 Task: Set up "codeowners" for specific files or directories in a repository.
Action: Mouse moved to (1306, 79)
Screenshot: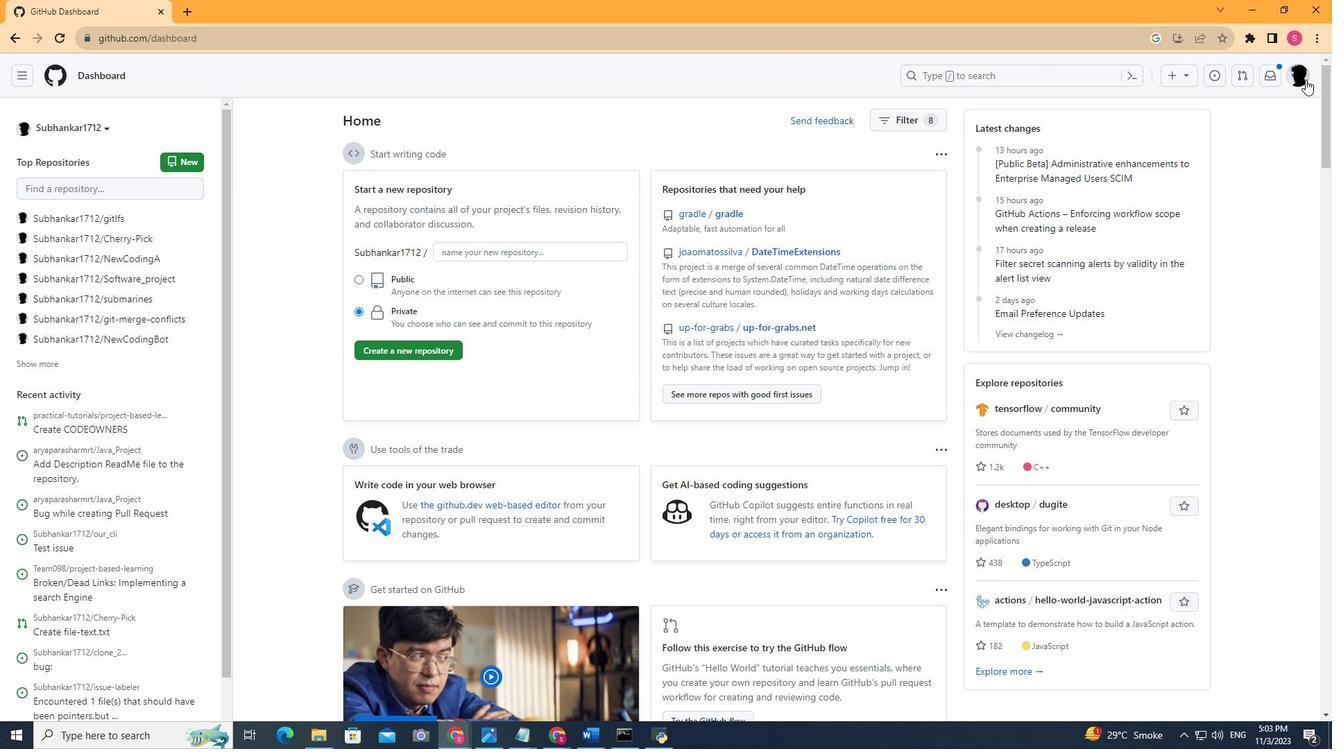 
Action: Mouse pressed left at (1306, 79)
Screenshot: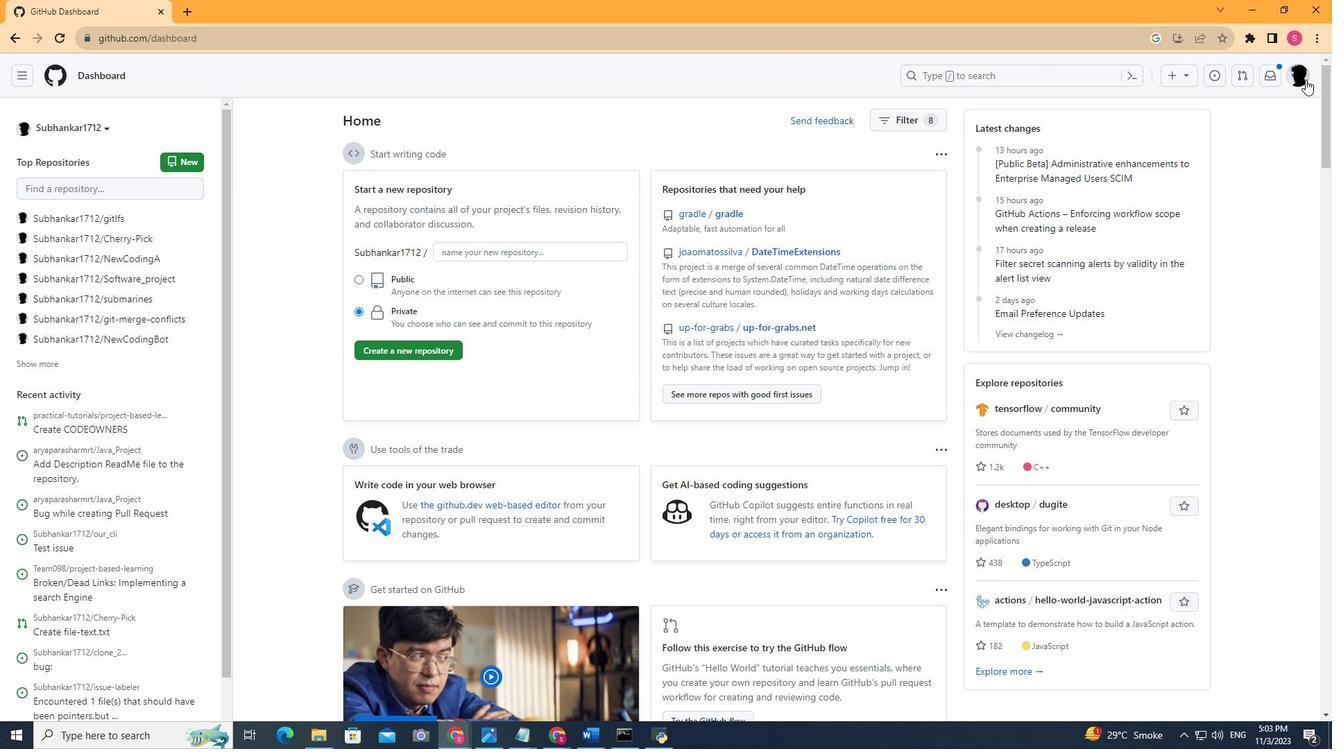 
Action: Mouse moved to (1190, 184)
Screenshot: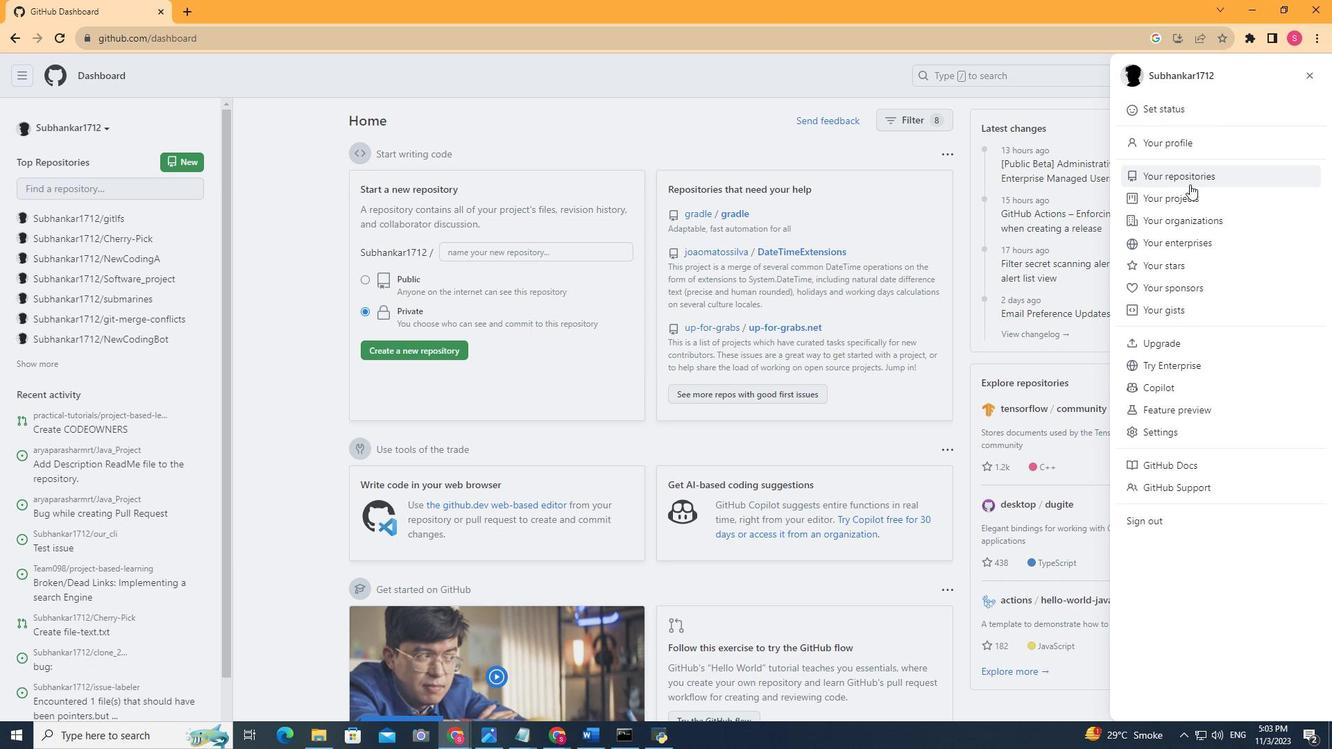 
Action: Mouse pressed left at (1190, 184)
Screenshot: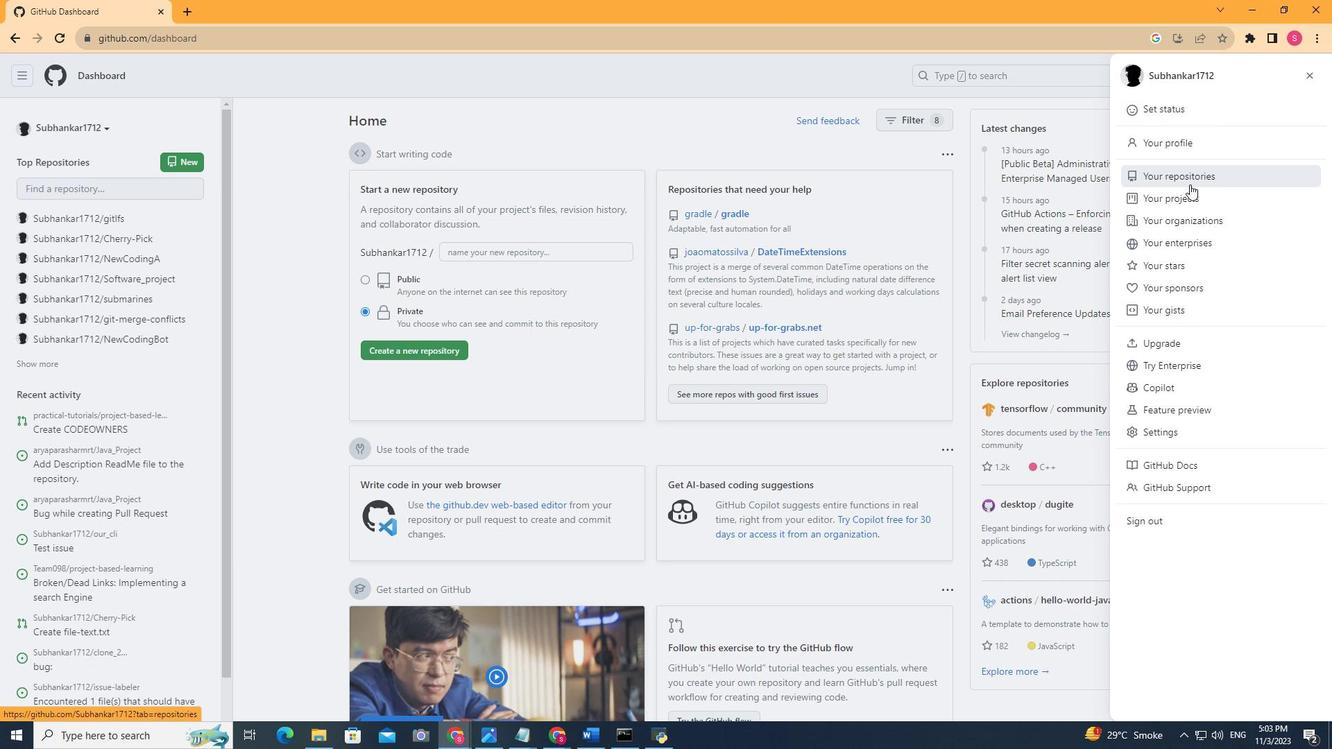 
Action: Mouse moved to (490, 206)
Screenshot: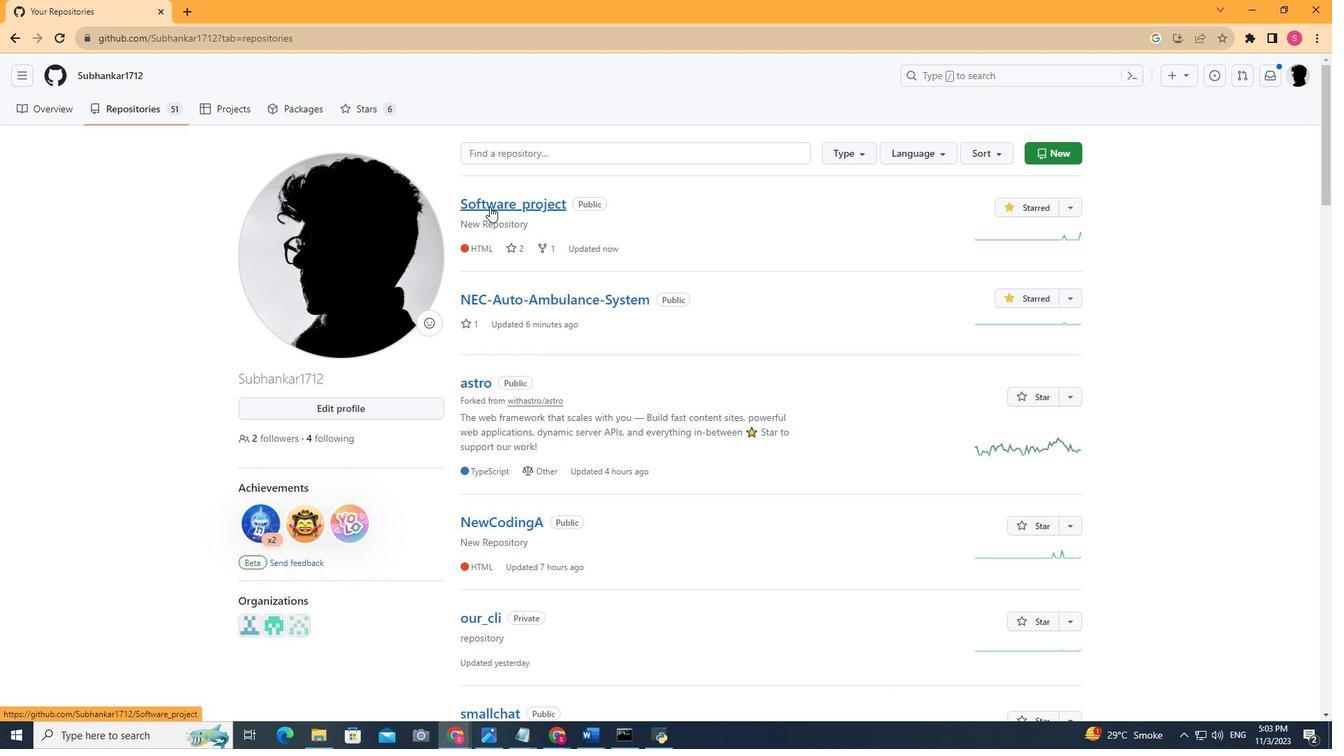 
Action: Mouse pressed left at (490, 206)
Screenshot: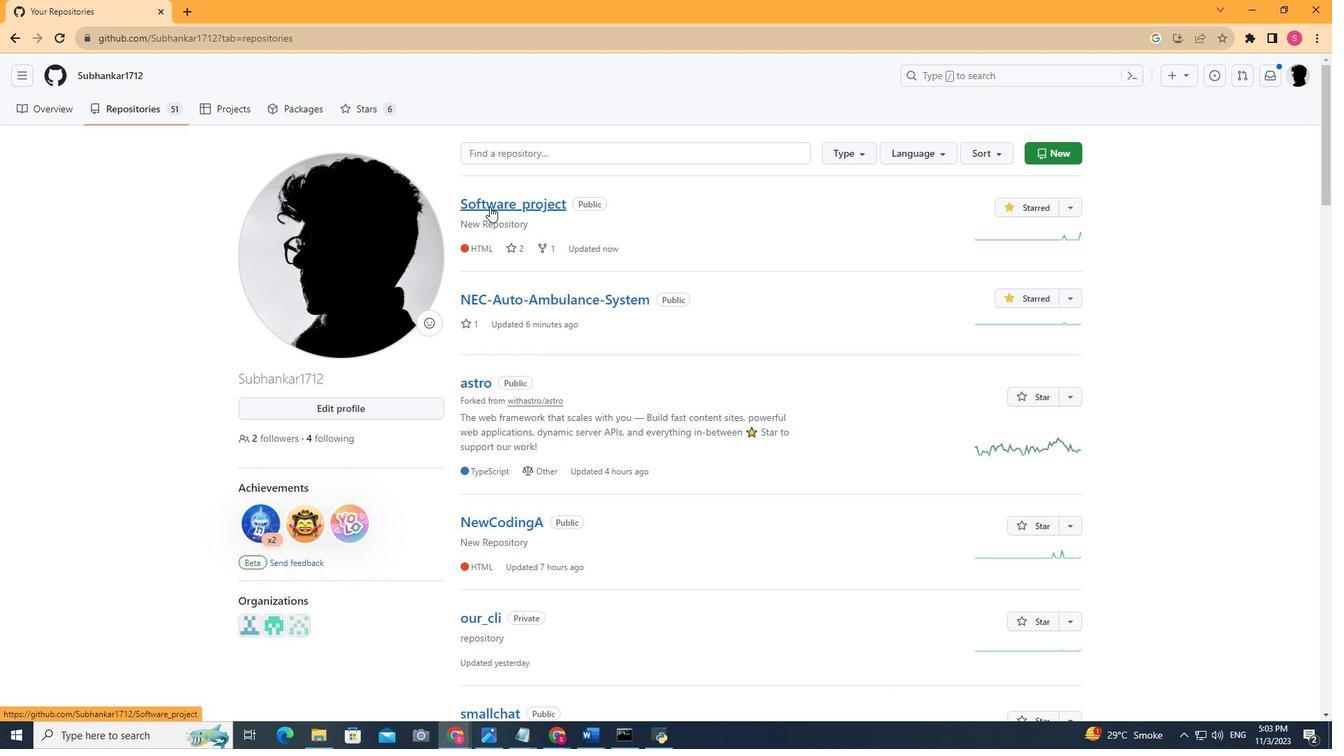 
Action: Mouse moved to (736, 193)
Screenshot: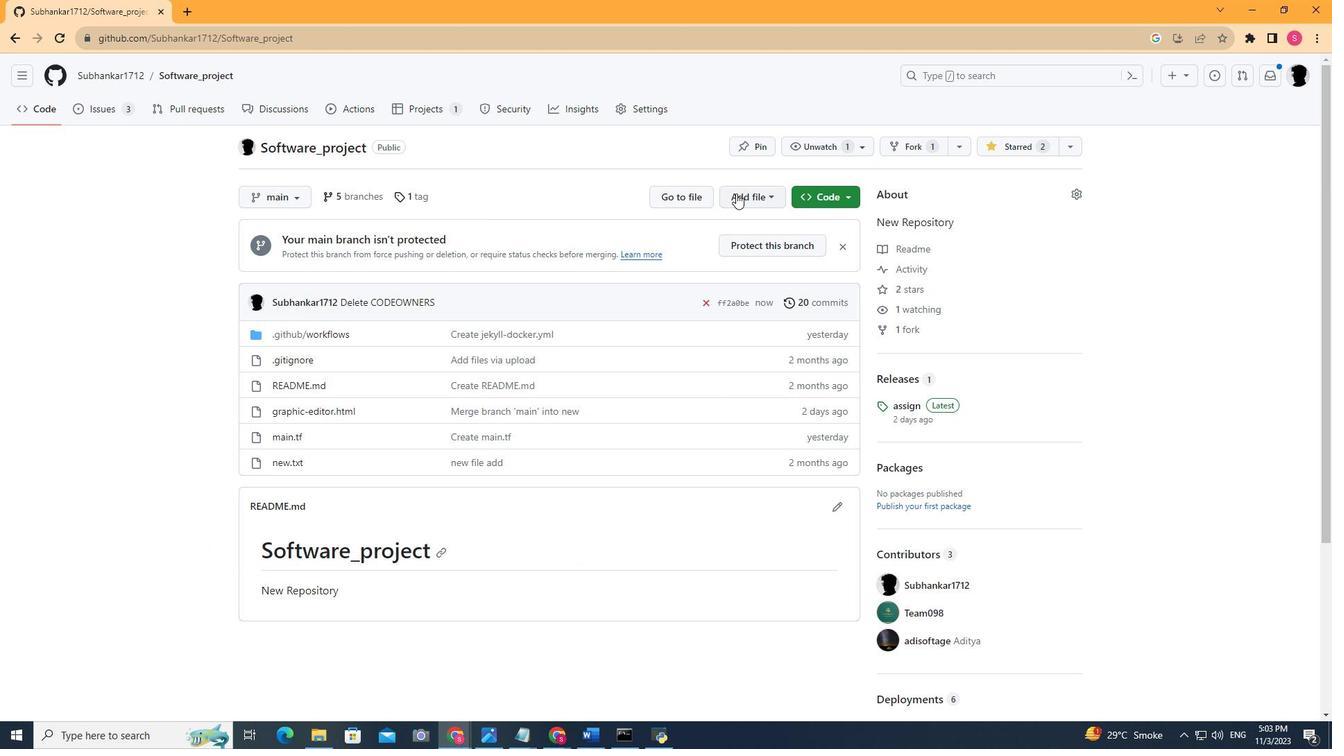 
Action: Mouse pressed left at (736, 193)
Screenshot: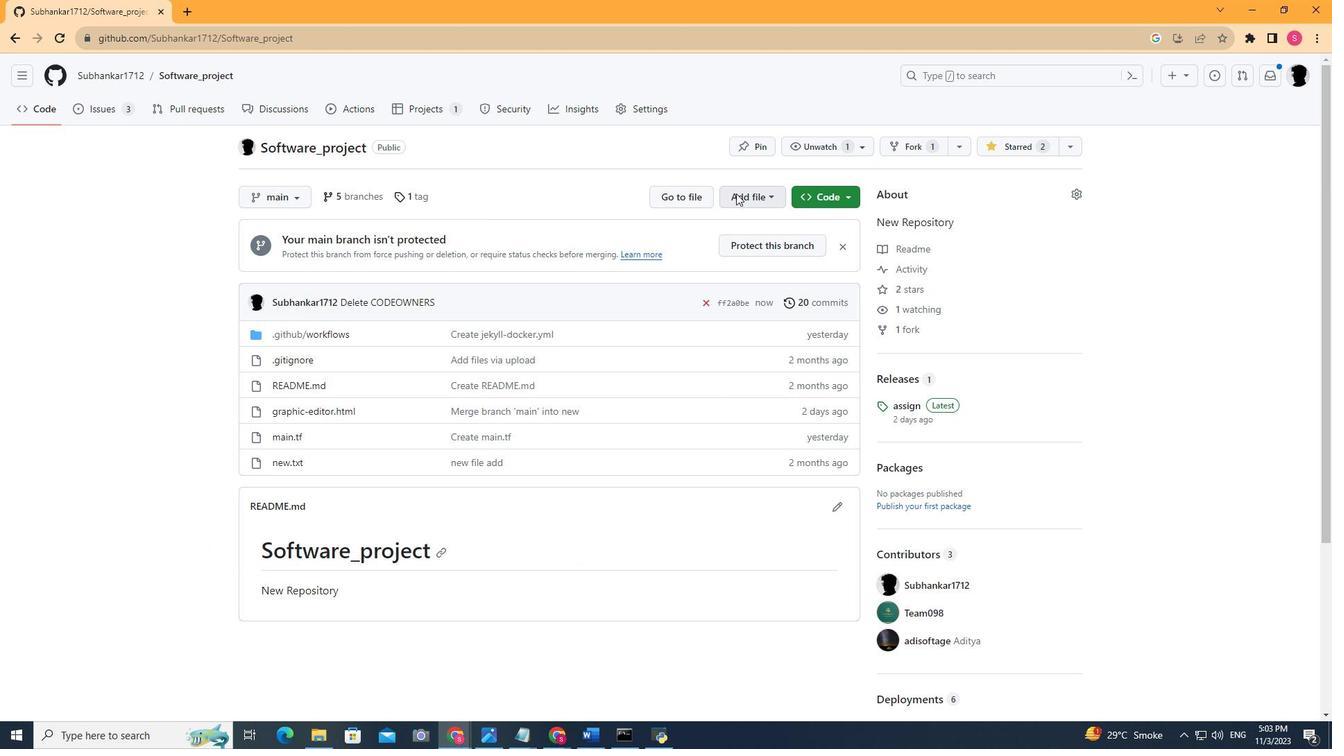 
Action: Mouse moved to (732, 217)
Screenshot: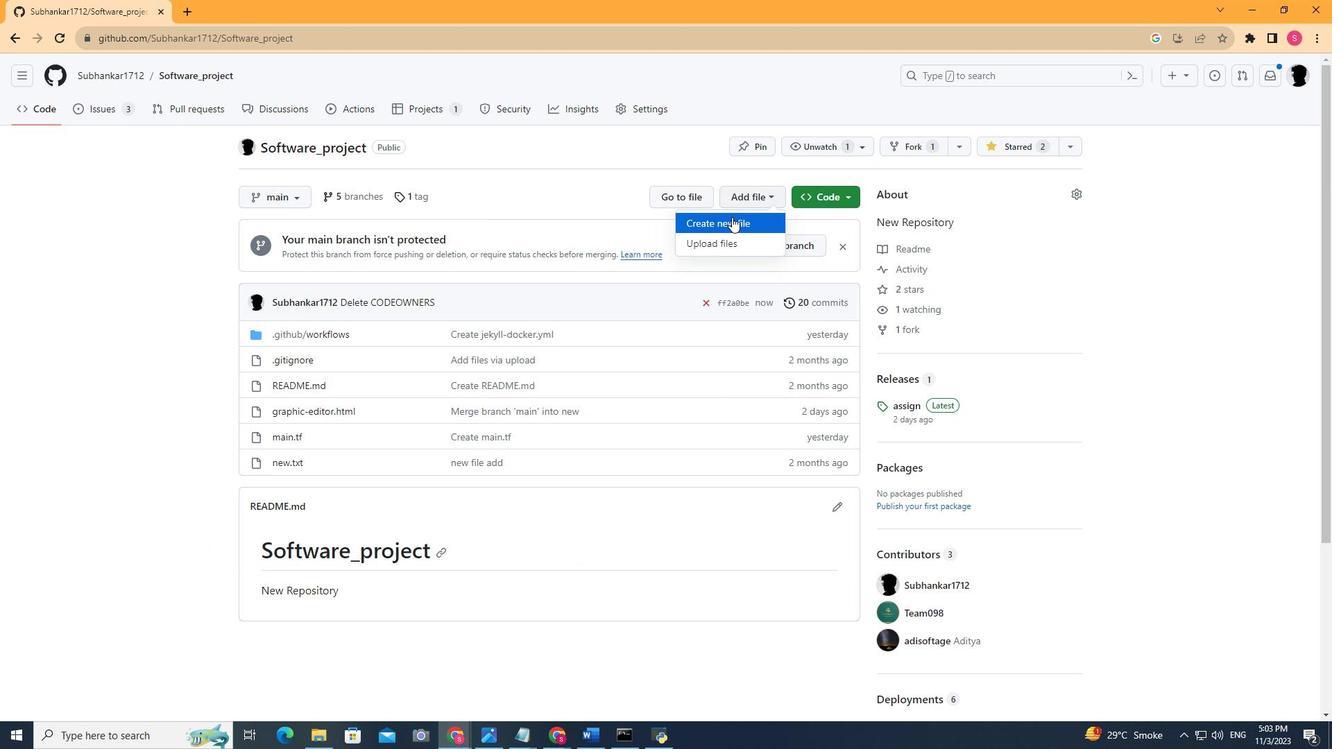 
Action: Mouse pressed left at (732, 217)
Screenshot: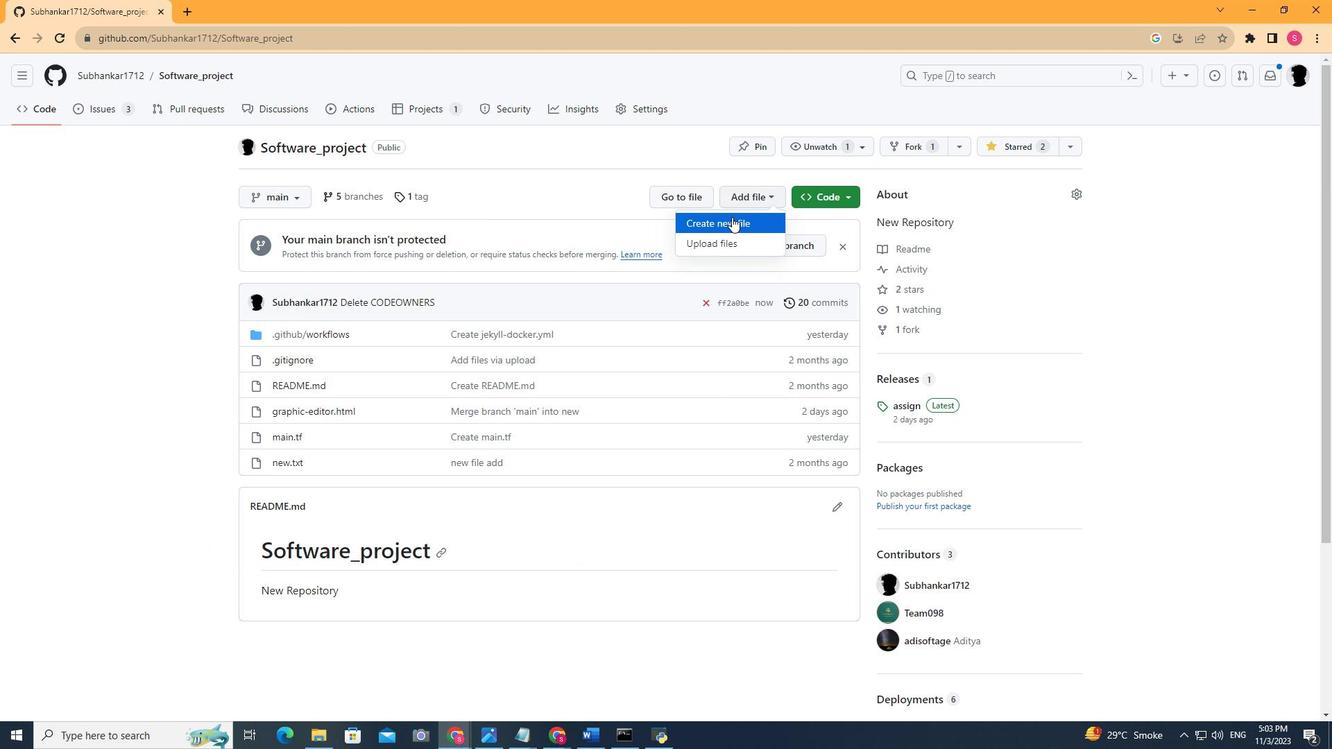 
Action: Mouse moved to (181, 149)
Screenshot: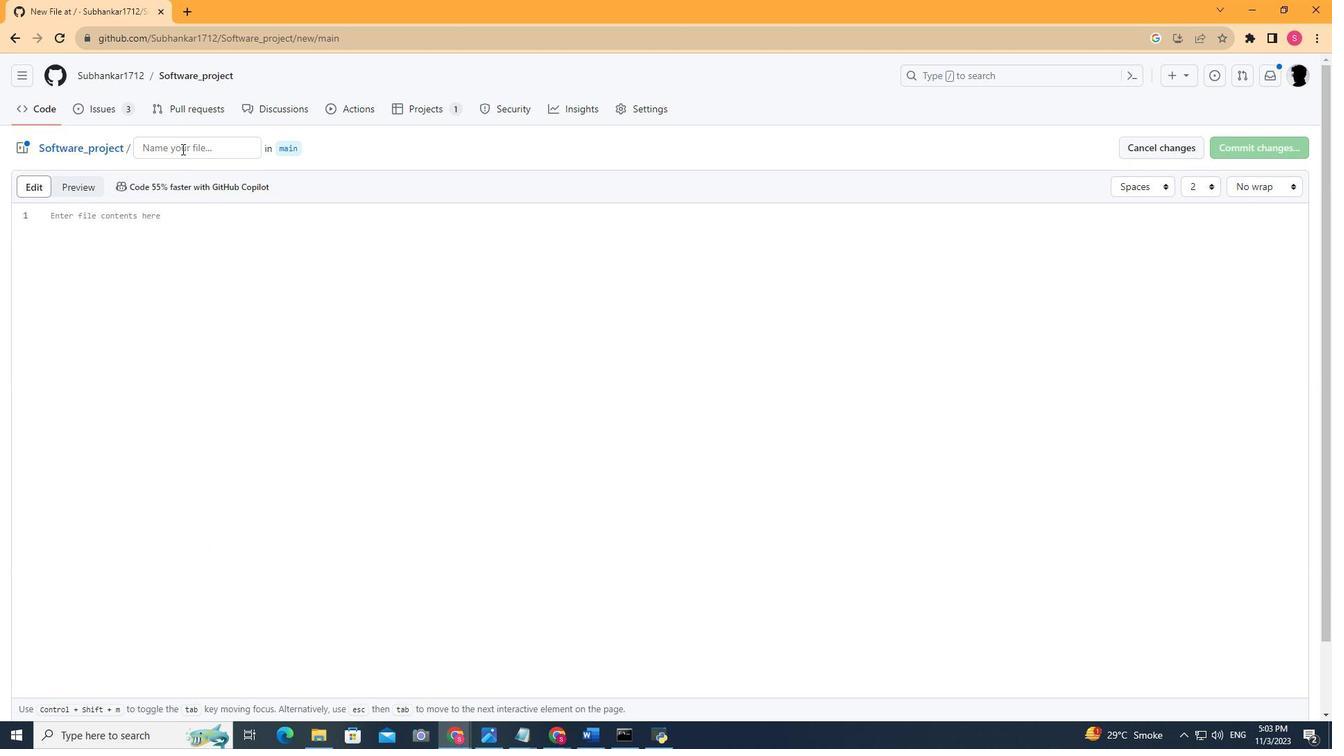 
Action: Mouse pressed left at (181, 149)
Screenshot: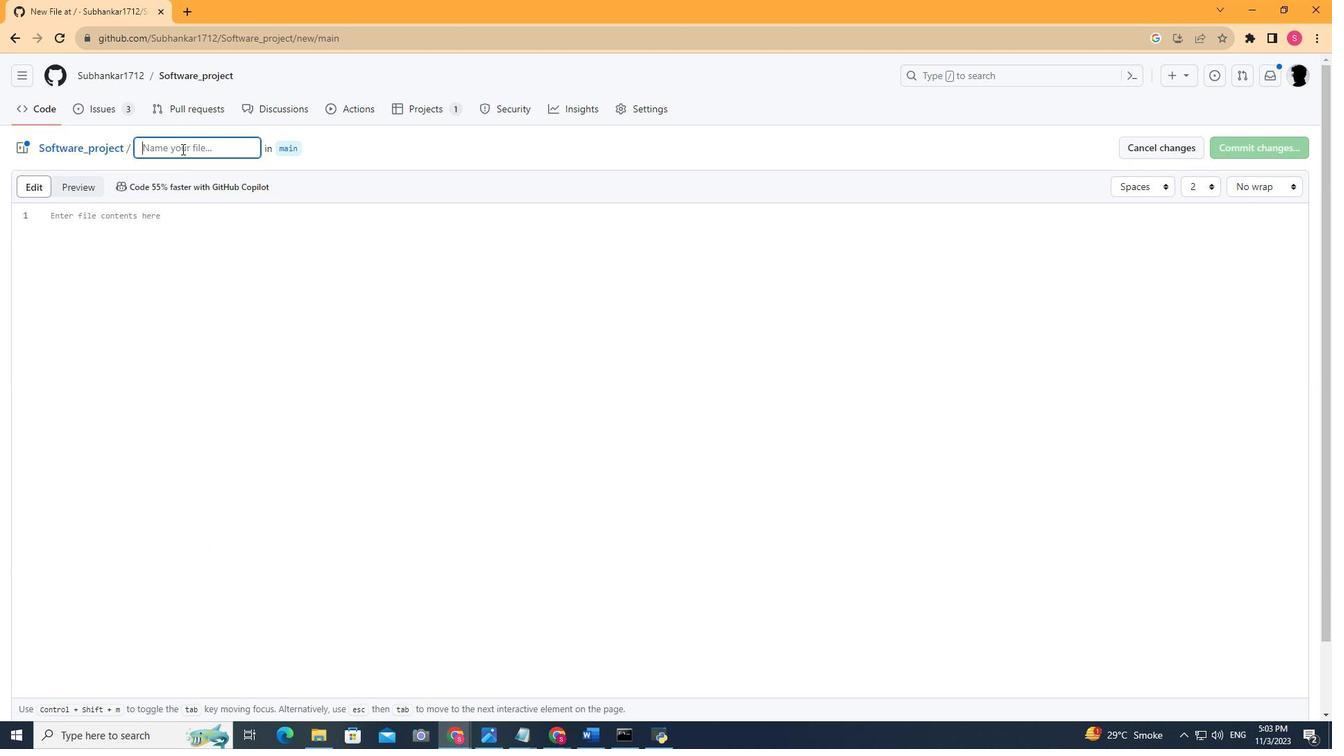 
Action: Key pressed <Key.shift>CODEOWNERS
Screenshot: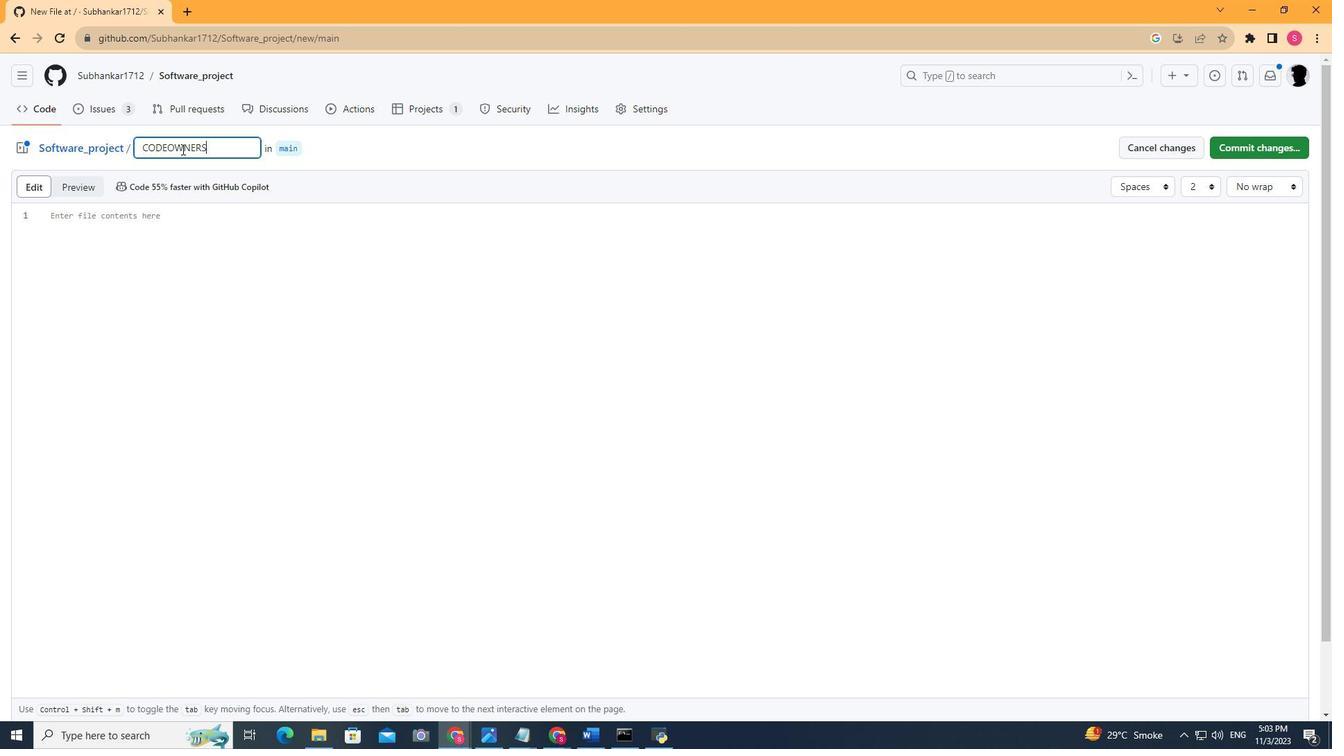 
Action: Mouse moved to (168, 224)
Screenshot: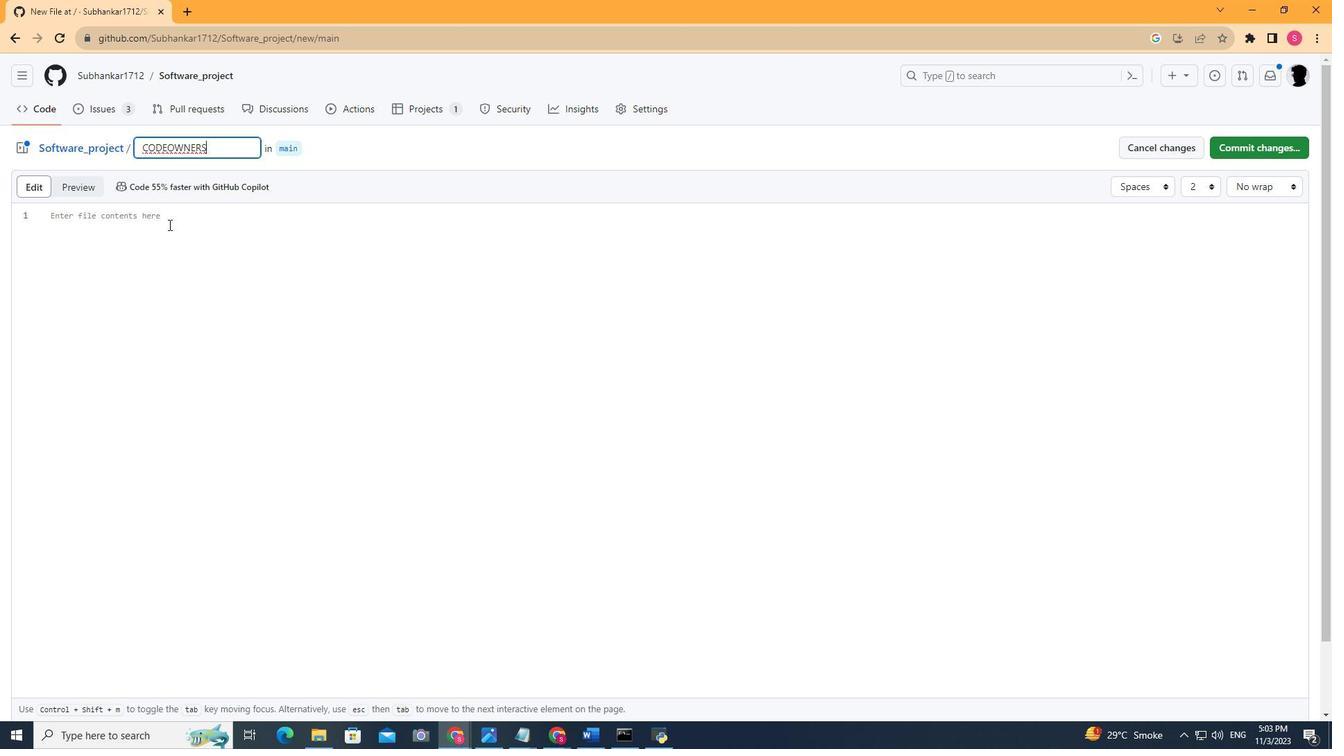 
Action: Mouse pressed left at (168, 224)
Screenshot: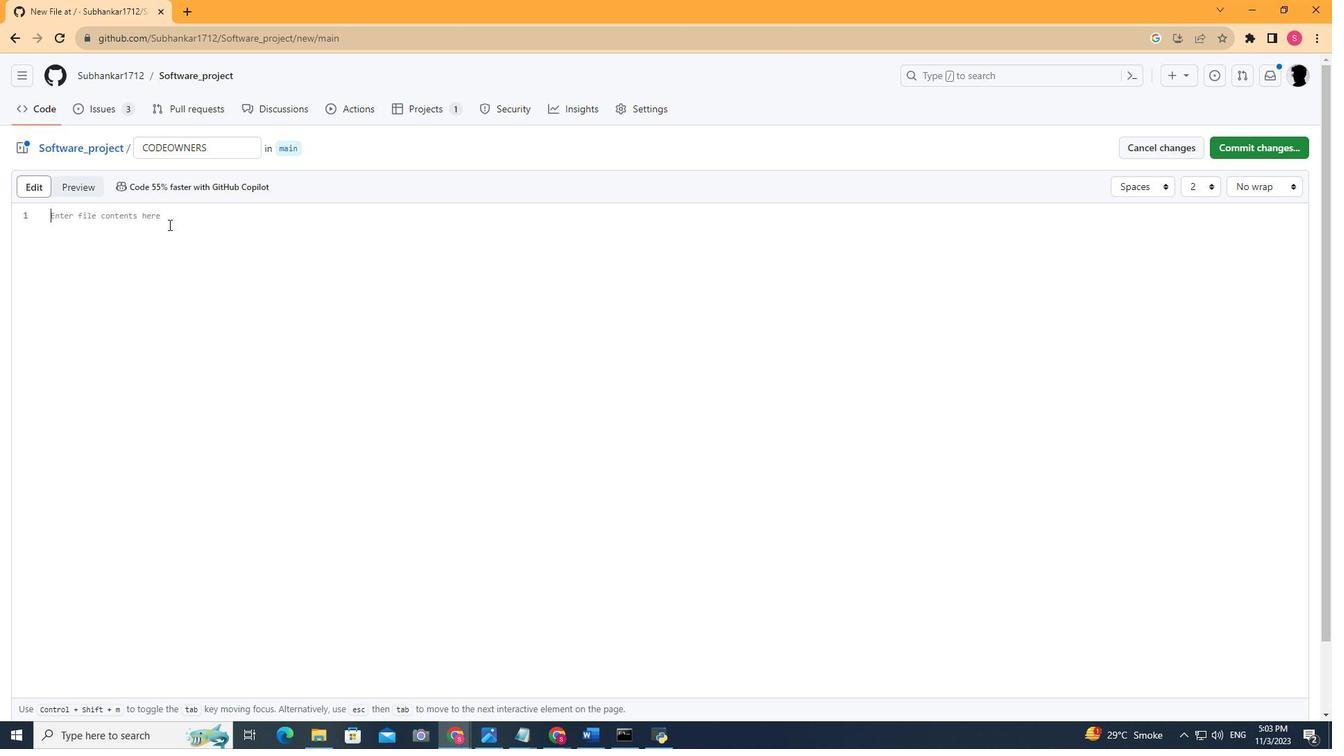 
Action: Key pressed /graphic-editor.html<Key.space><Key.shift>@<Key.shift>Team098
Screenshot: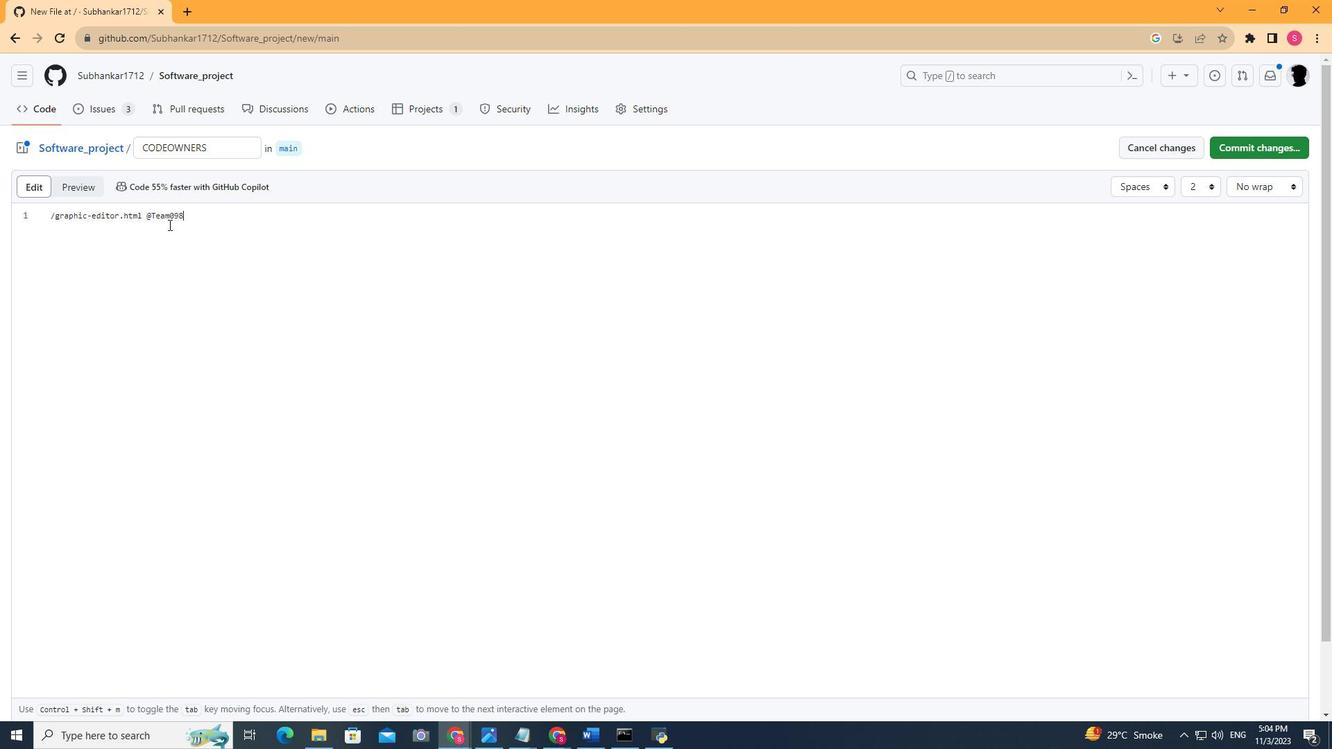 
Action: Mouse moved to (1268, 148)
Screenshot: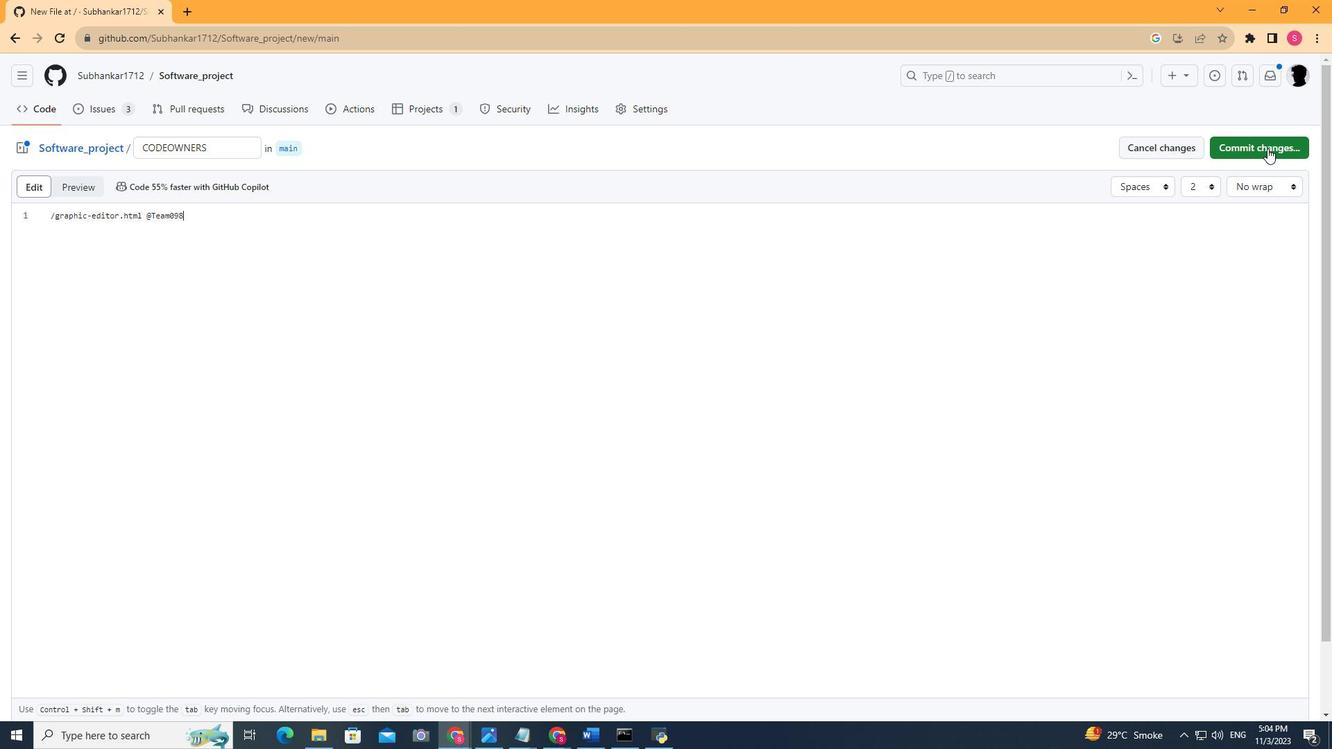 
Action: Mouse pressed left at (1268, 148)
Screenshot: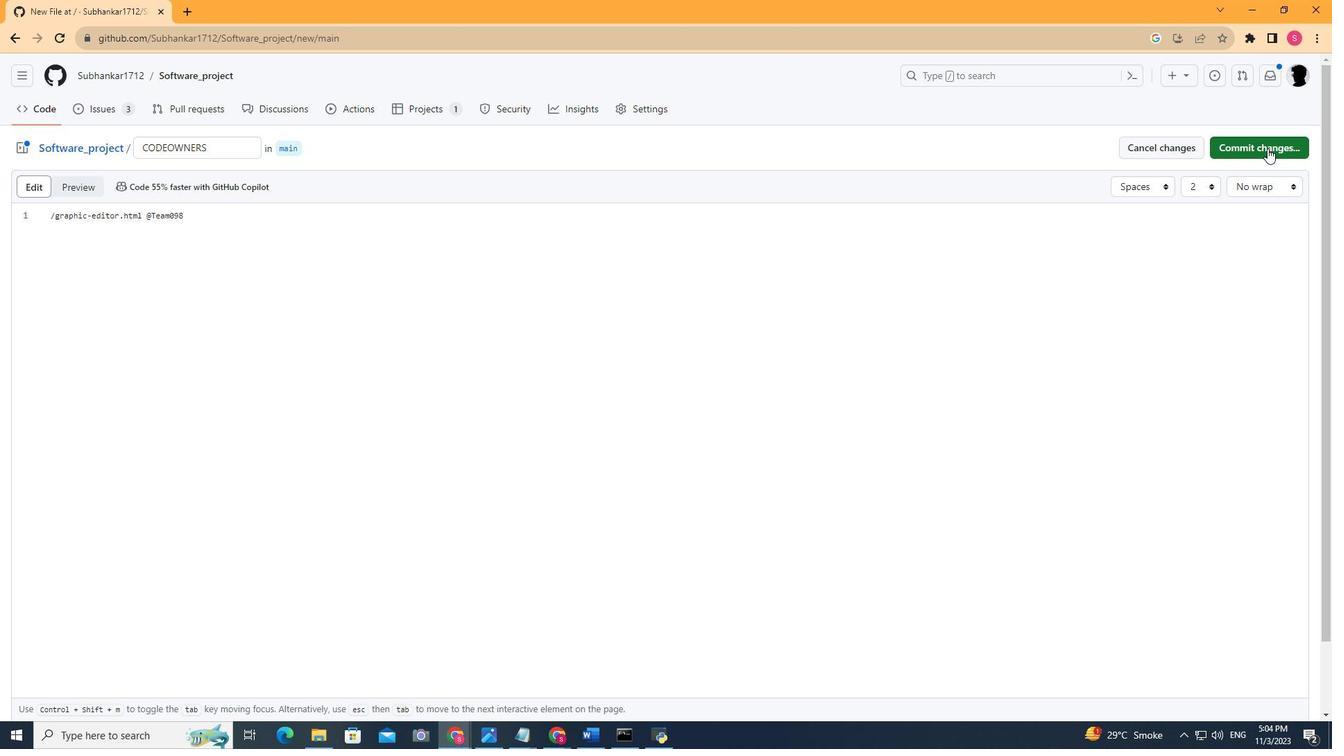 
Action: Mouse moved to (750, 534)
Screenshot: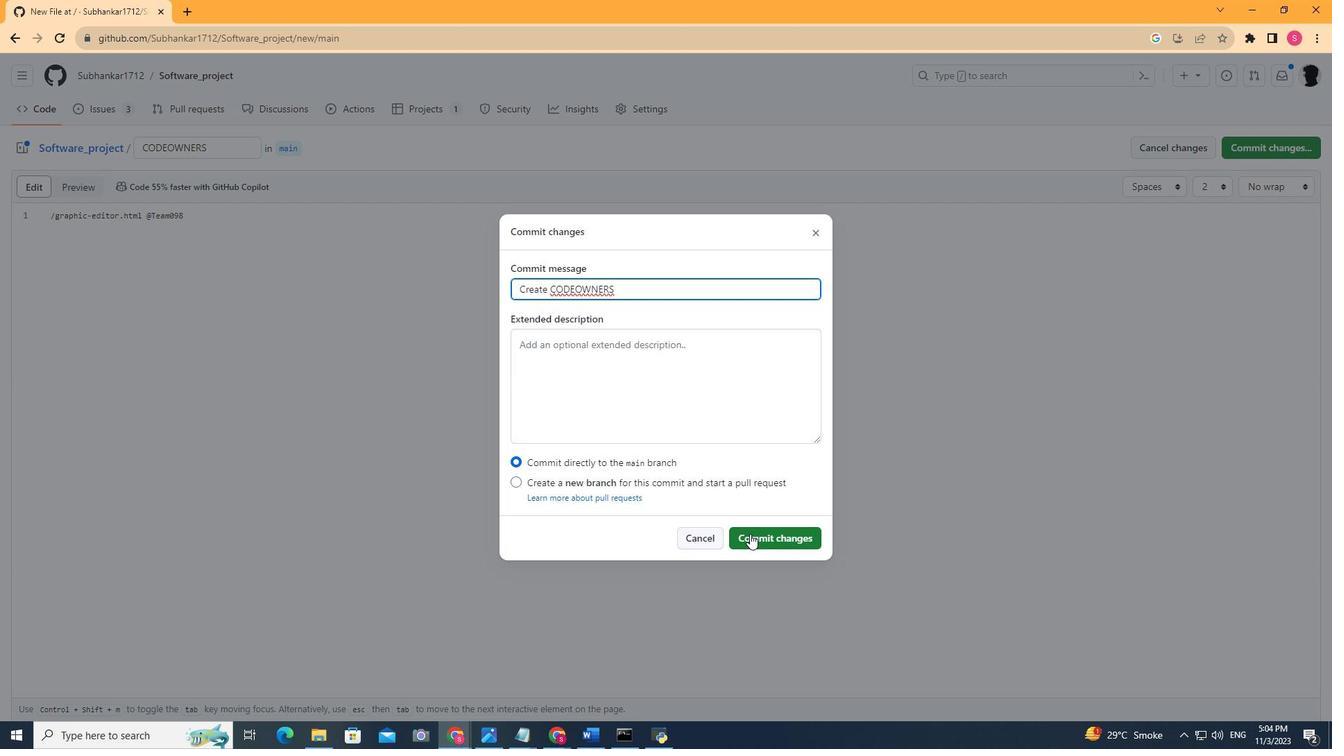 
Action: Mouse pressed left at (750, 534)
Screenshot: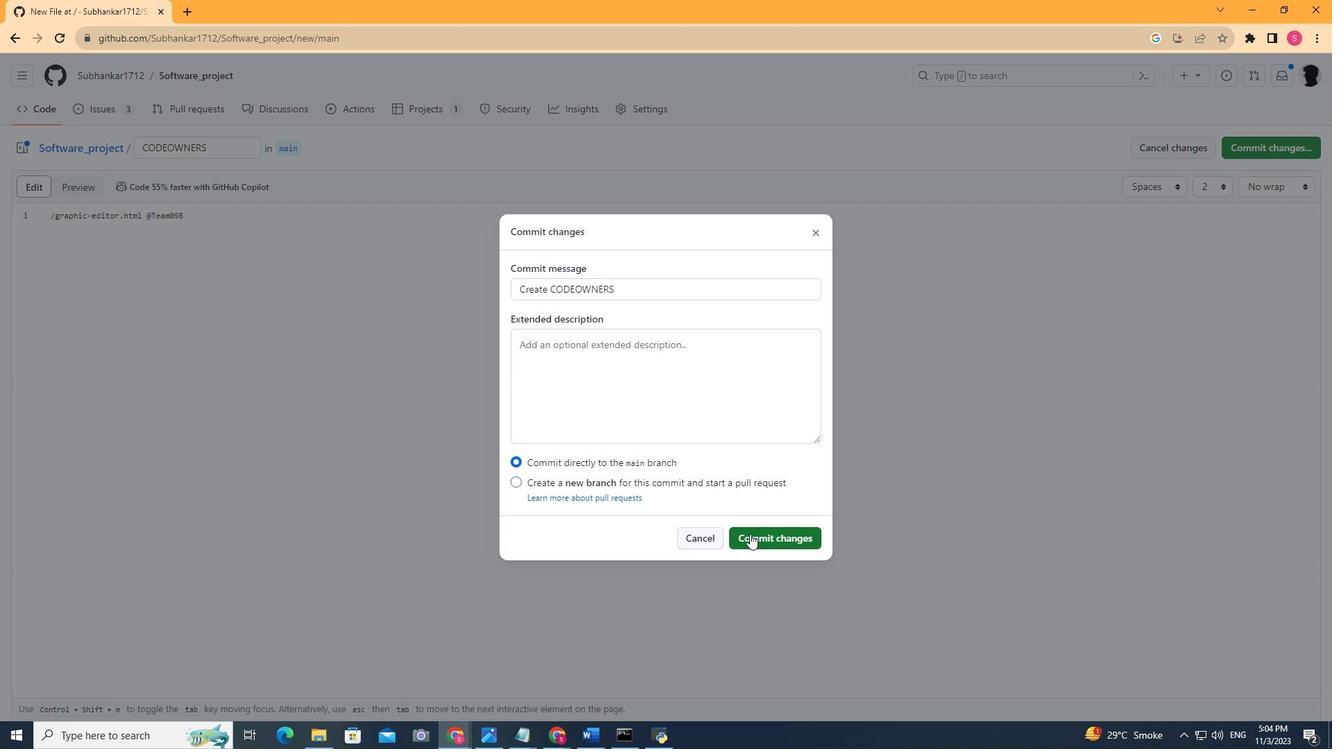 
Action: Mouse moved to (159, 278)
Screenshot: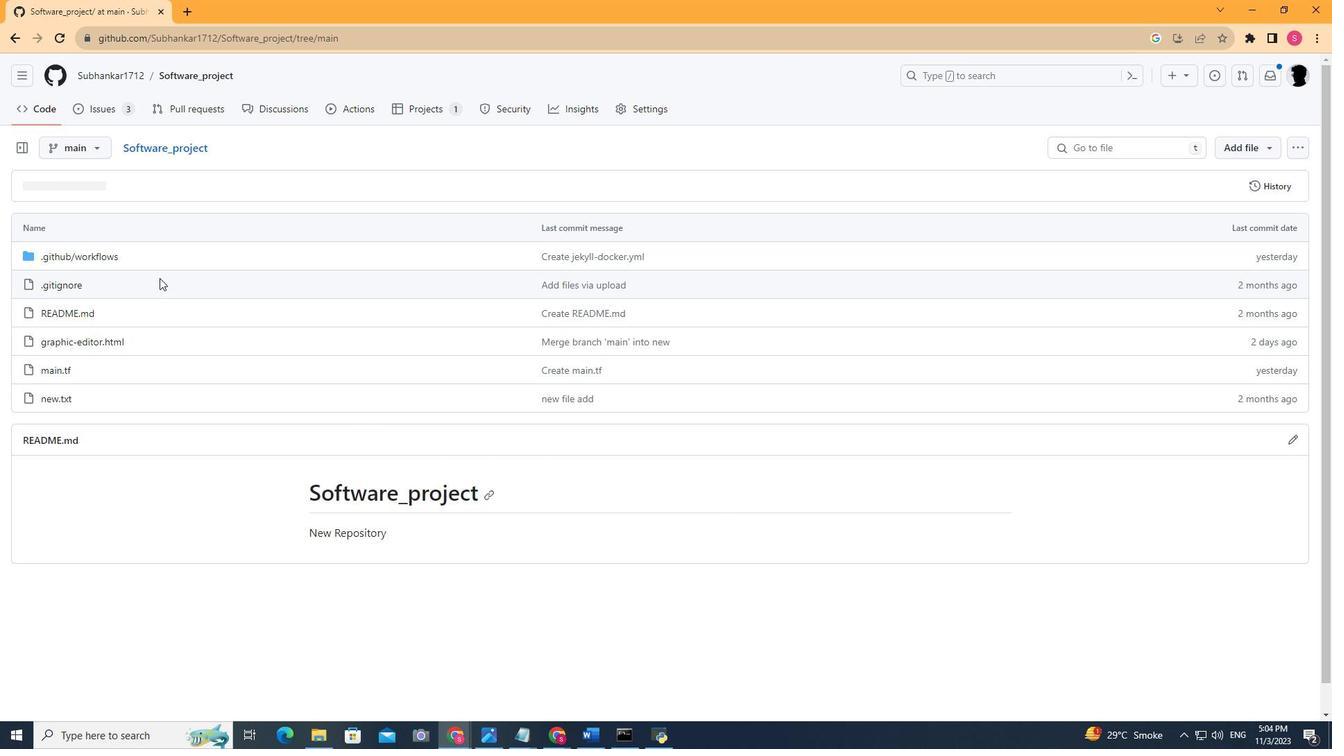 
Action: Mouse scrolled (159, 277) with delta (0, 0)
Screenshot: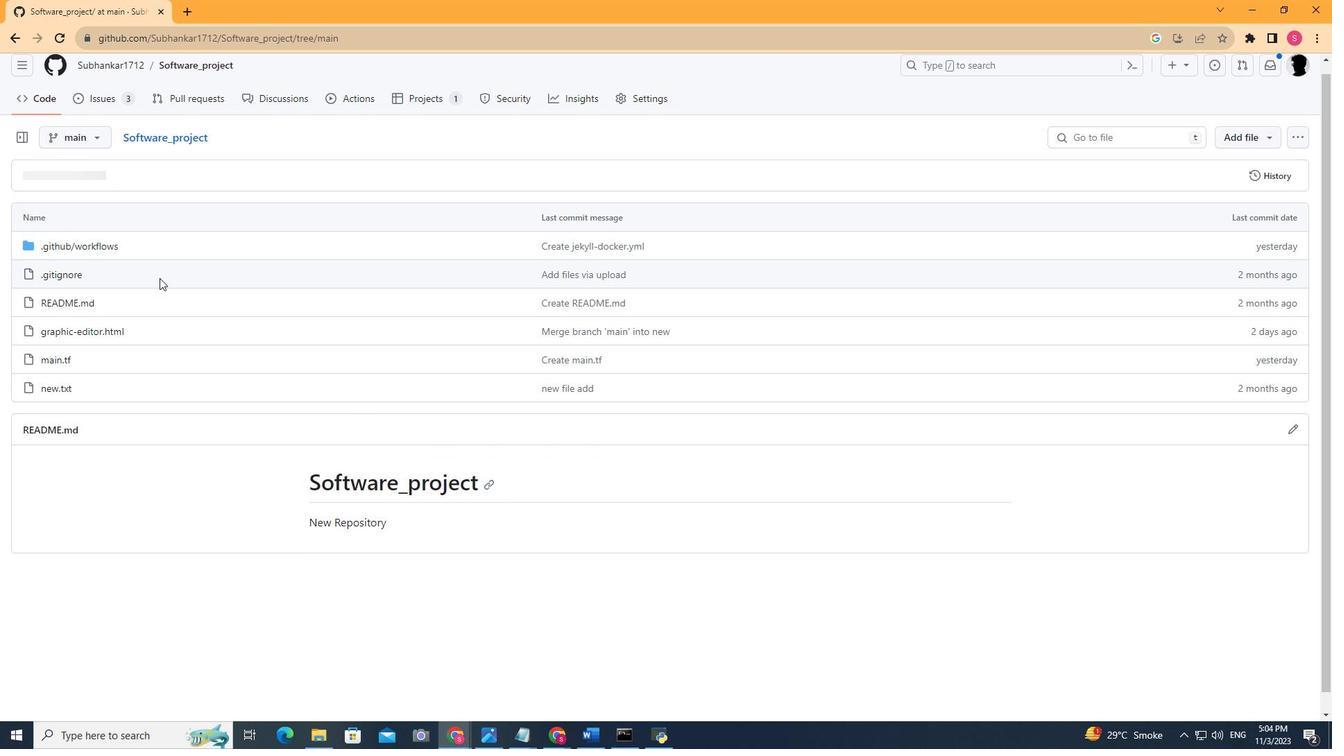 
Action: Mouse scrolled (159, 277) with delta (0, 0)
Screenshot: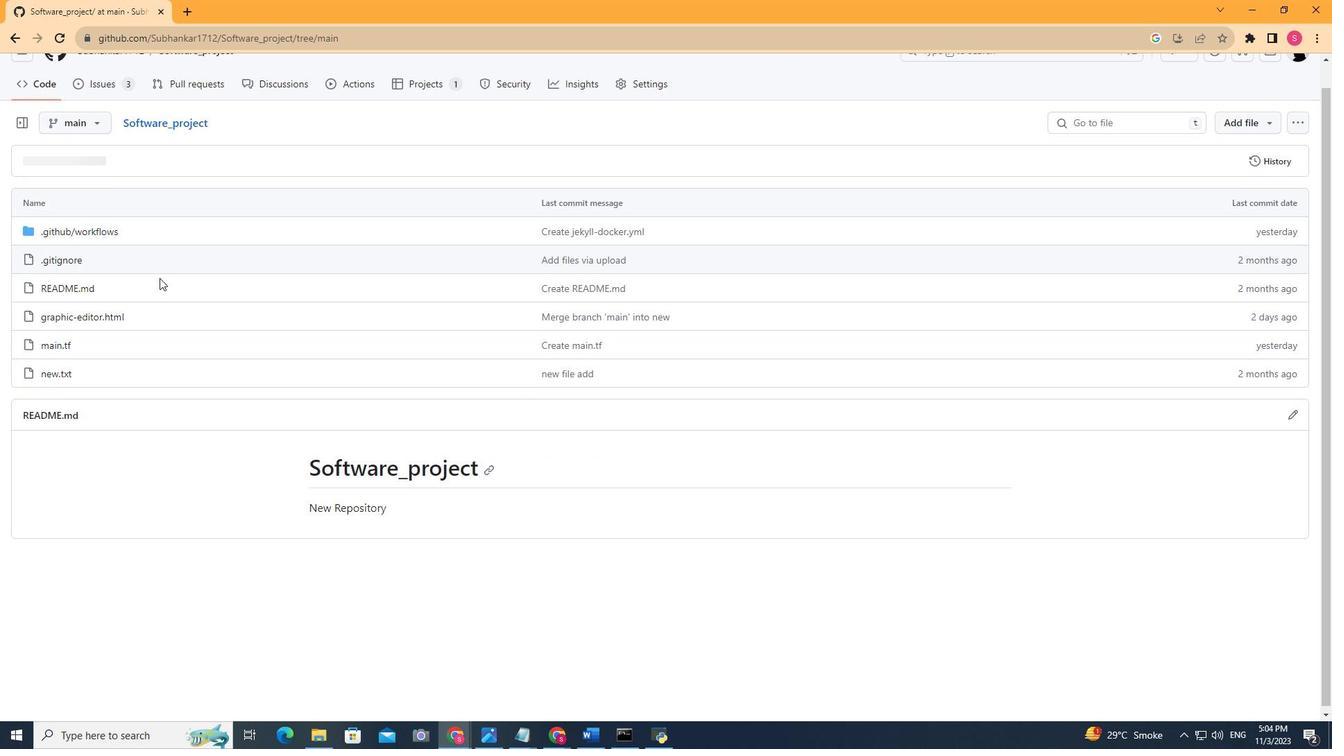 
Action: Mouse scrolled (159, 277) with delta (0, 0)
Screenshot: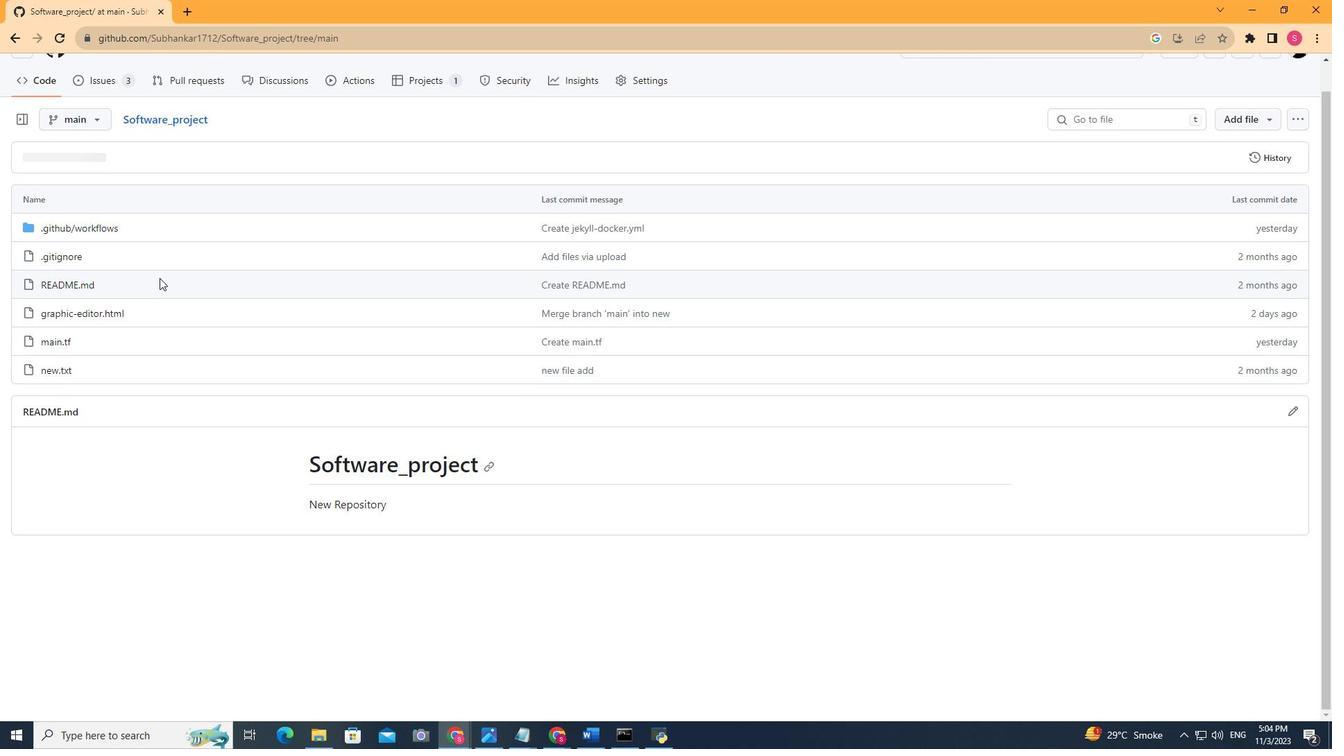 
Action: Mouse scrolled (159, 277) with delta (0, 0)
Screenshot: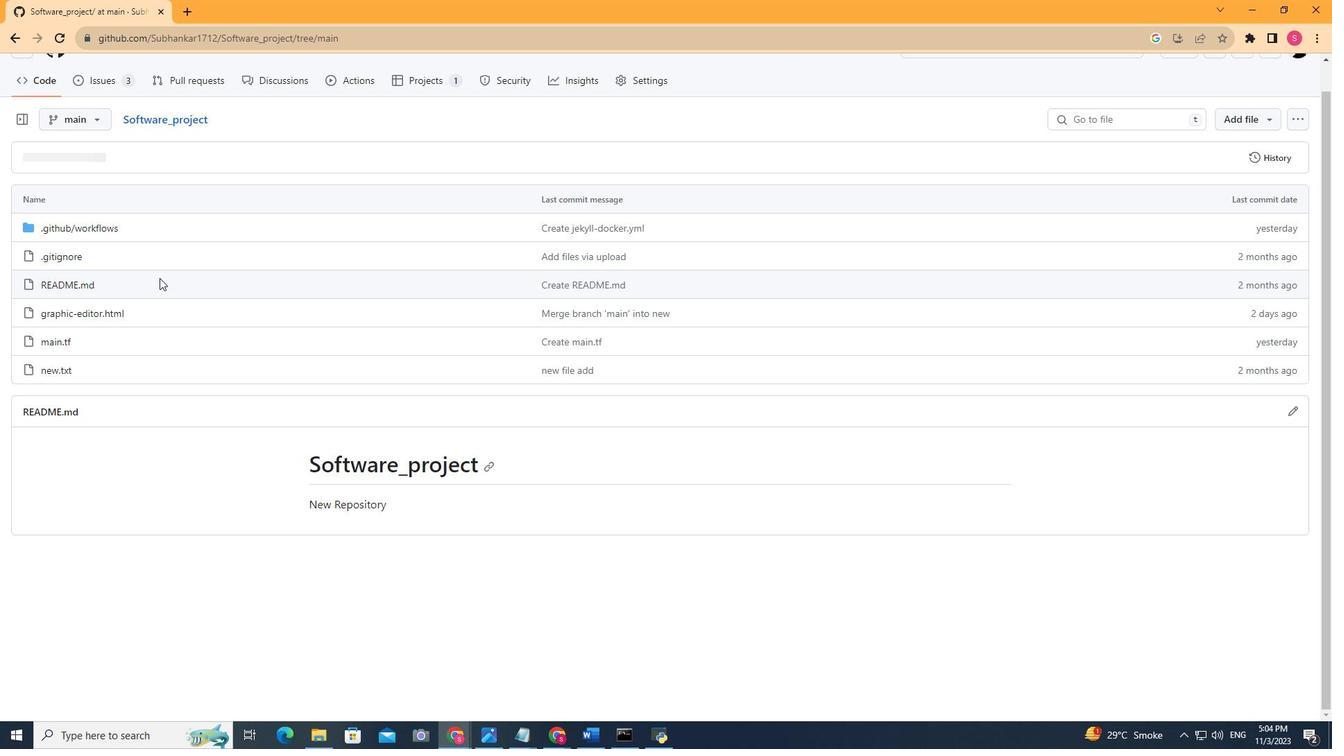 
Action: Mouse scrolled (159, 277) with delta (0, 0)
Screenshot: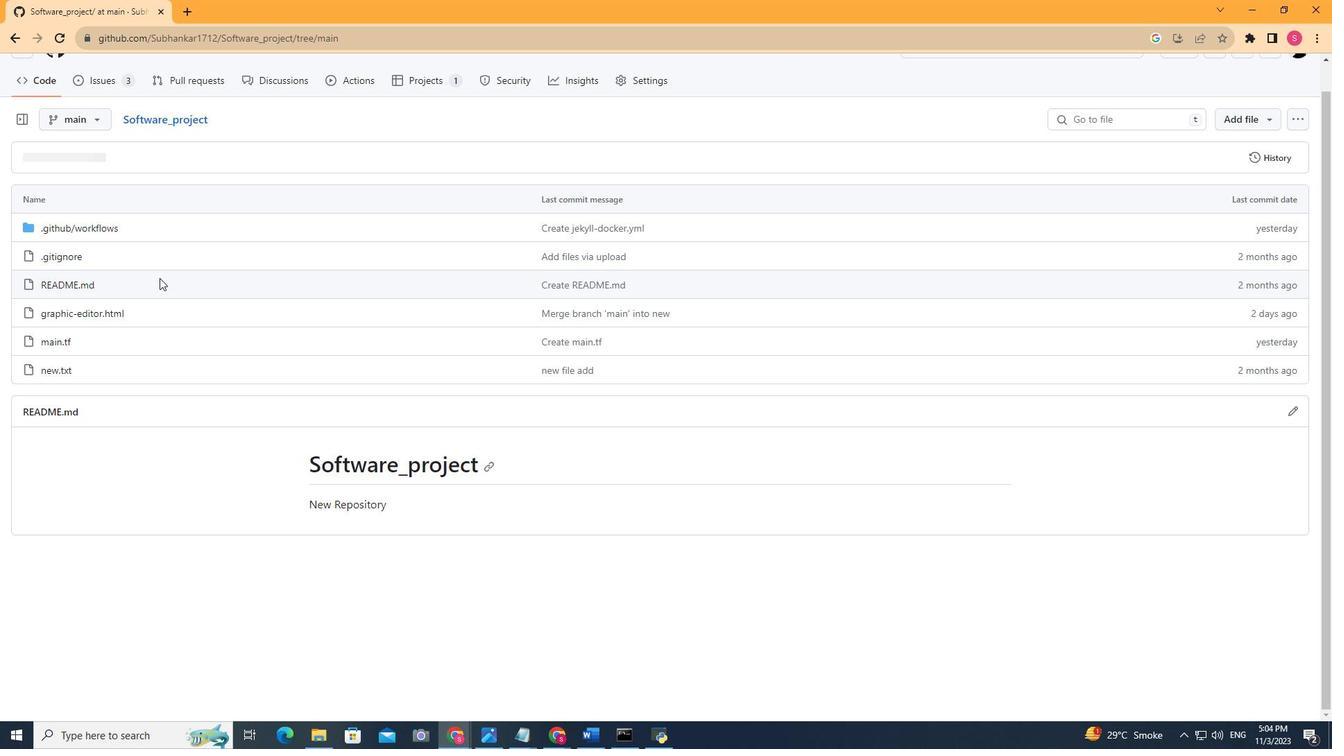 
Action: Mouse moved to (159, 278)
Screenshot: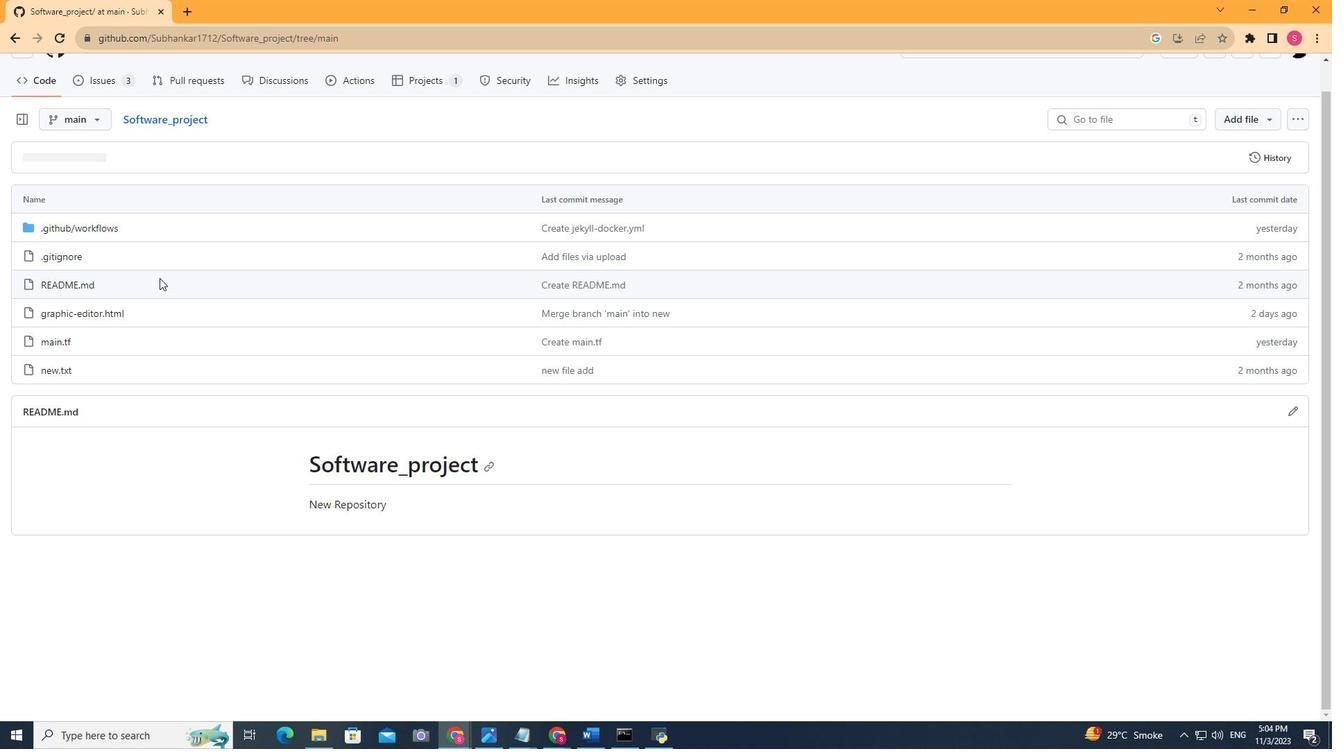 
Action: Mouse scrolled (159, 279) with delta (0, 0)
Screenshot: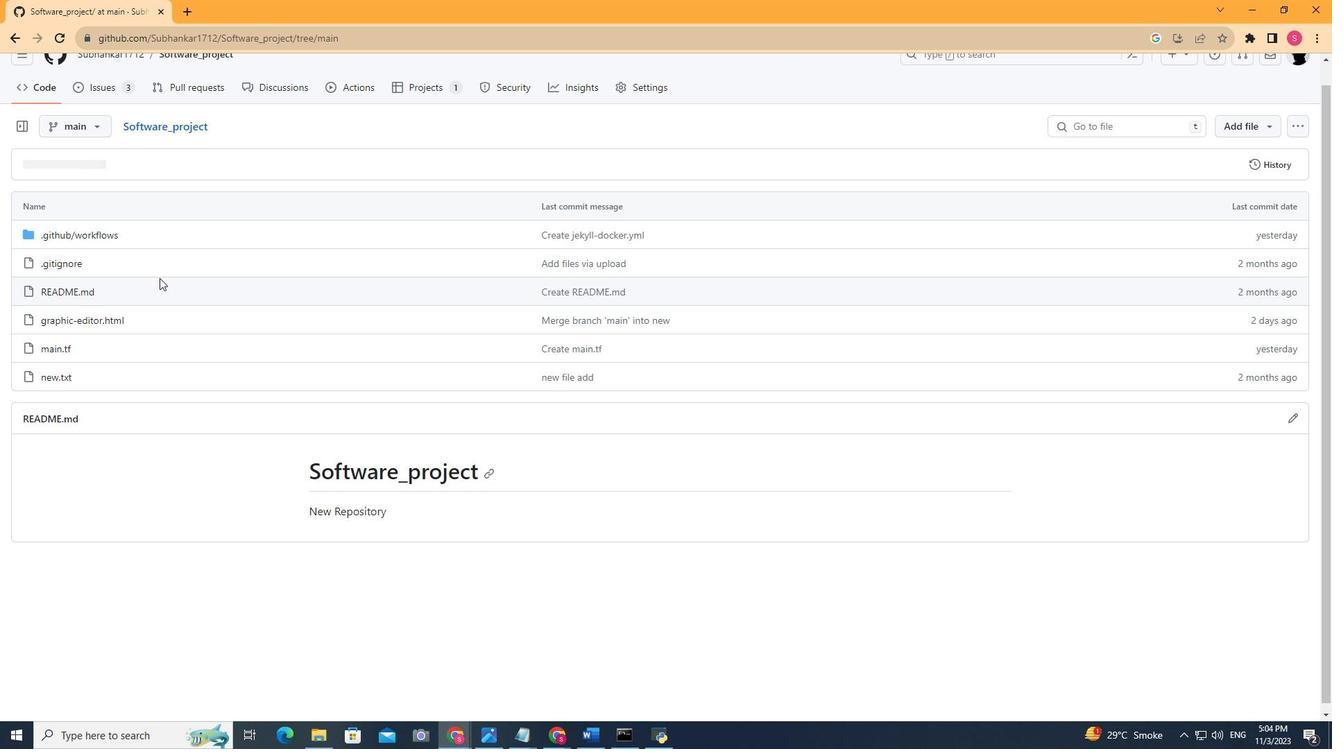 
Action: Mouse scrolled (159, 279) with delta (0, 0)
Screenshot: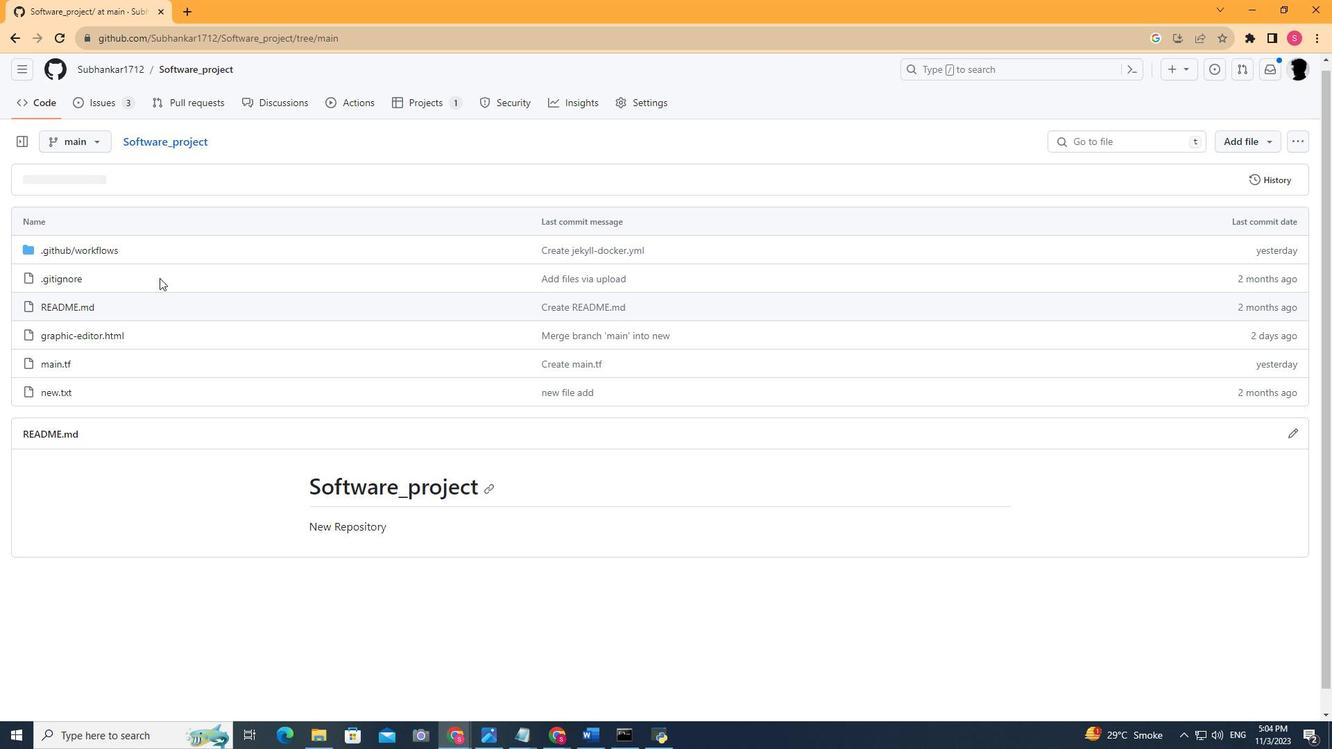 
Action: Mouse scrolled (159, 279) with delta (0, 0)
Screenshot: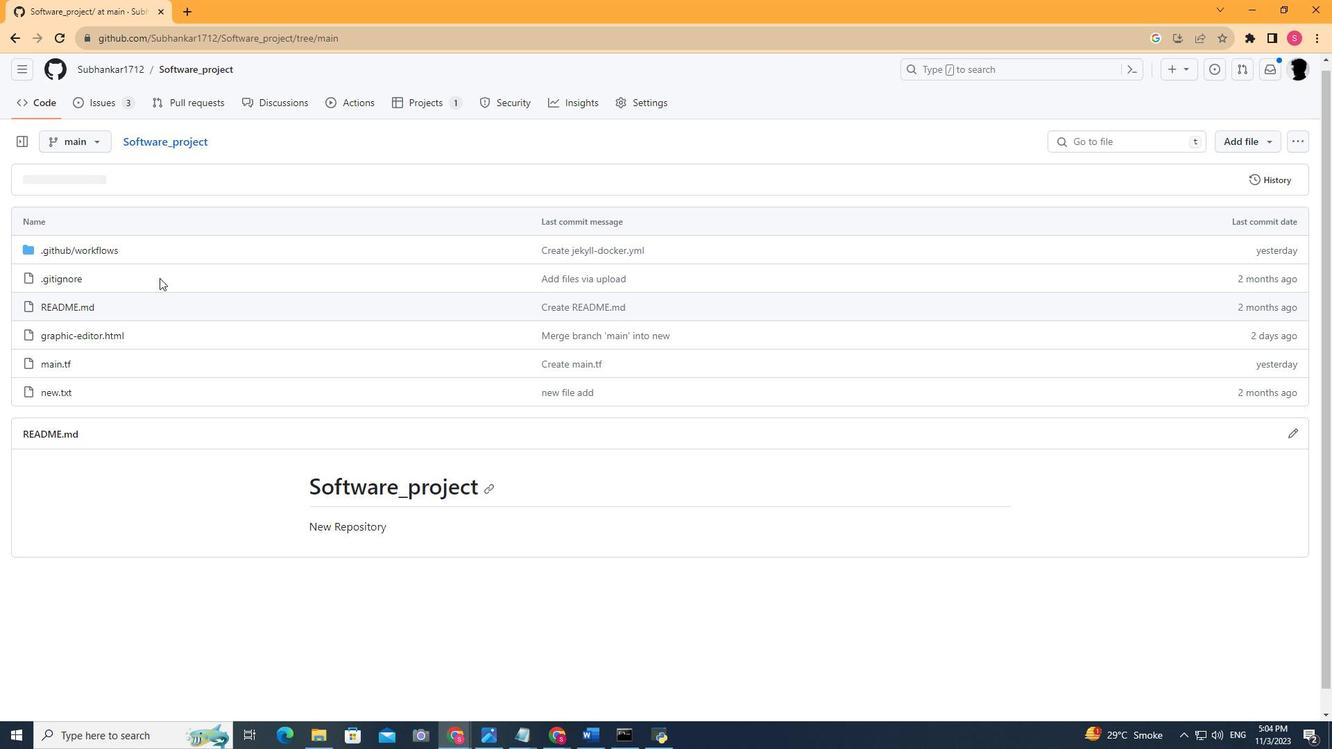 
Action: Mouse scrolled (159, 279) with delta (0, 0)
Screenshot: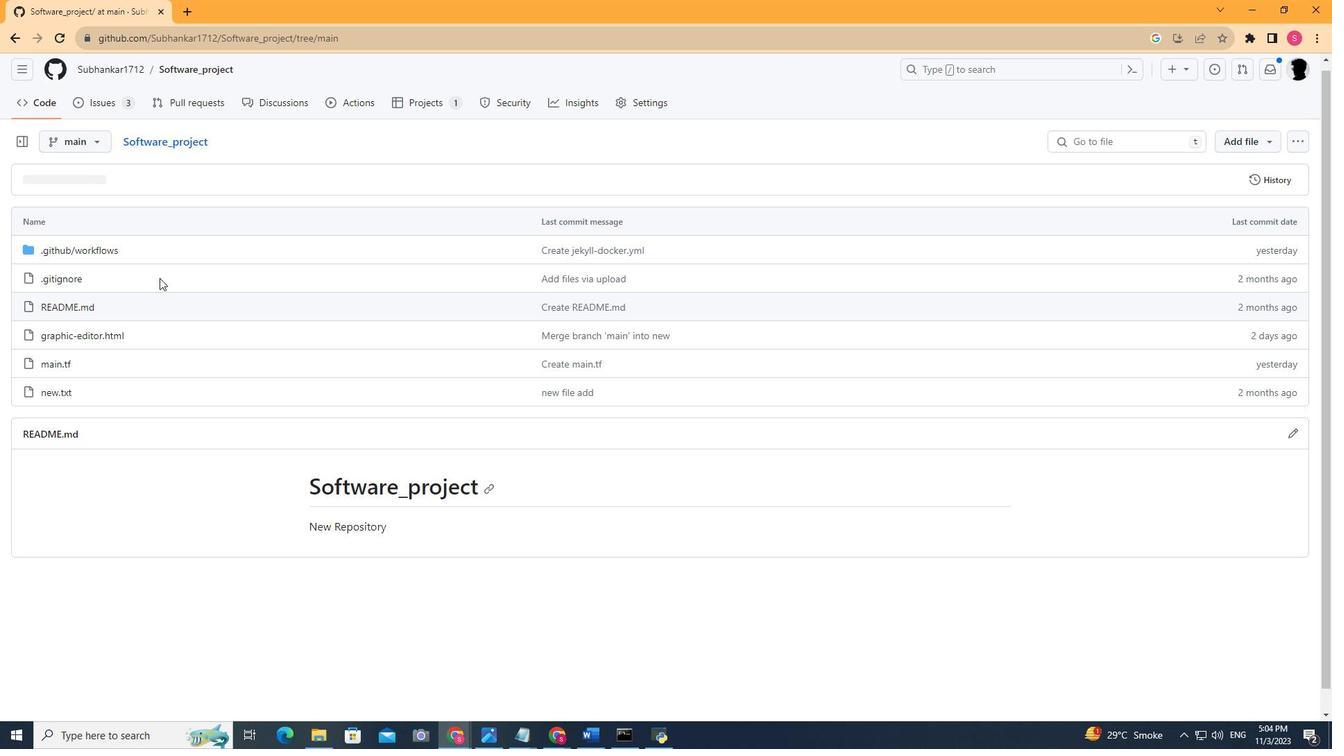 
Action: Mouse scrolled (159, 279) with delta (0, 0)
Screenshot: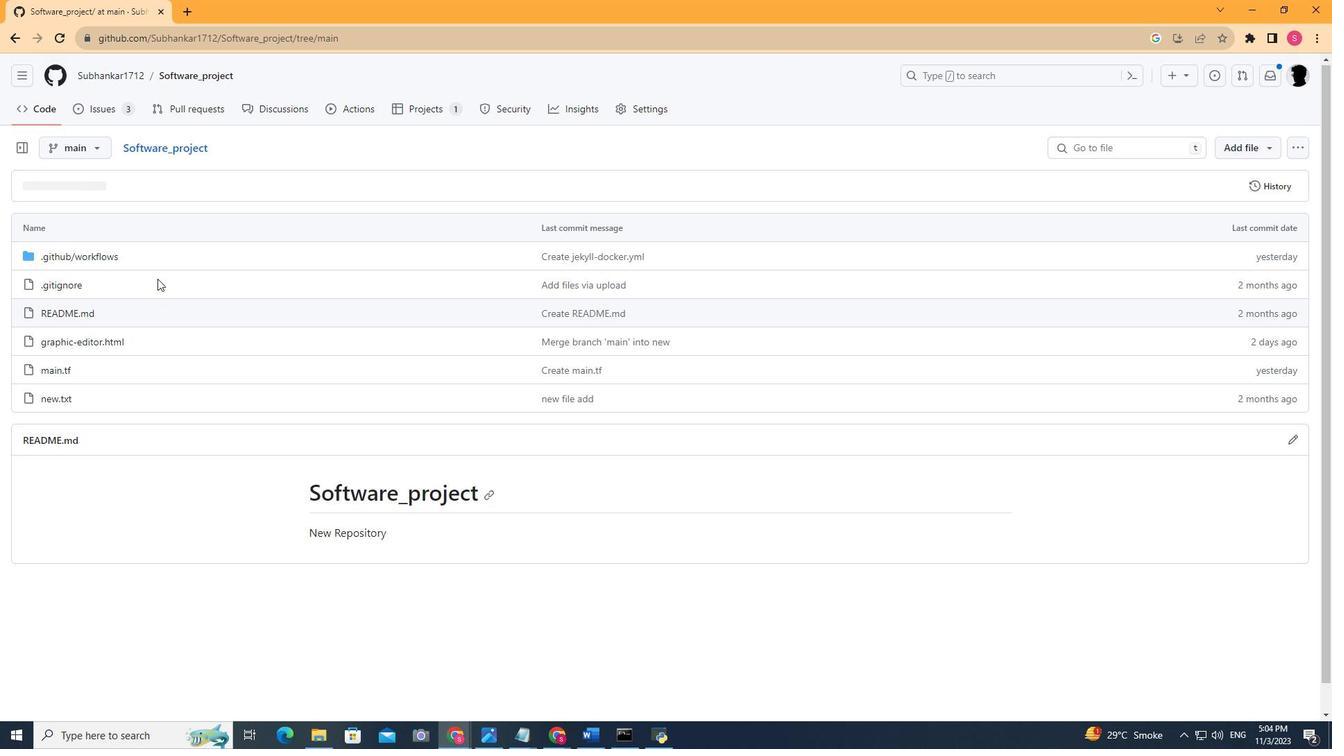
Action: Mouse moved to (44, 113)
Screenshot: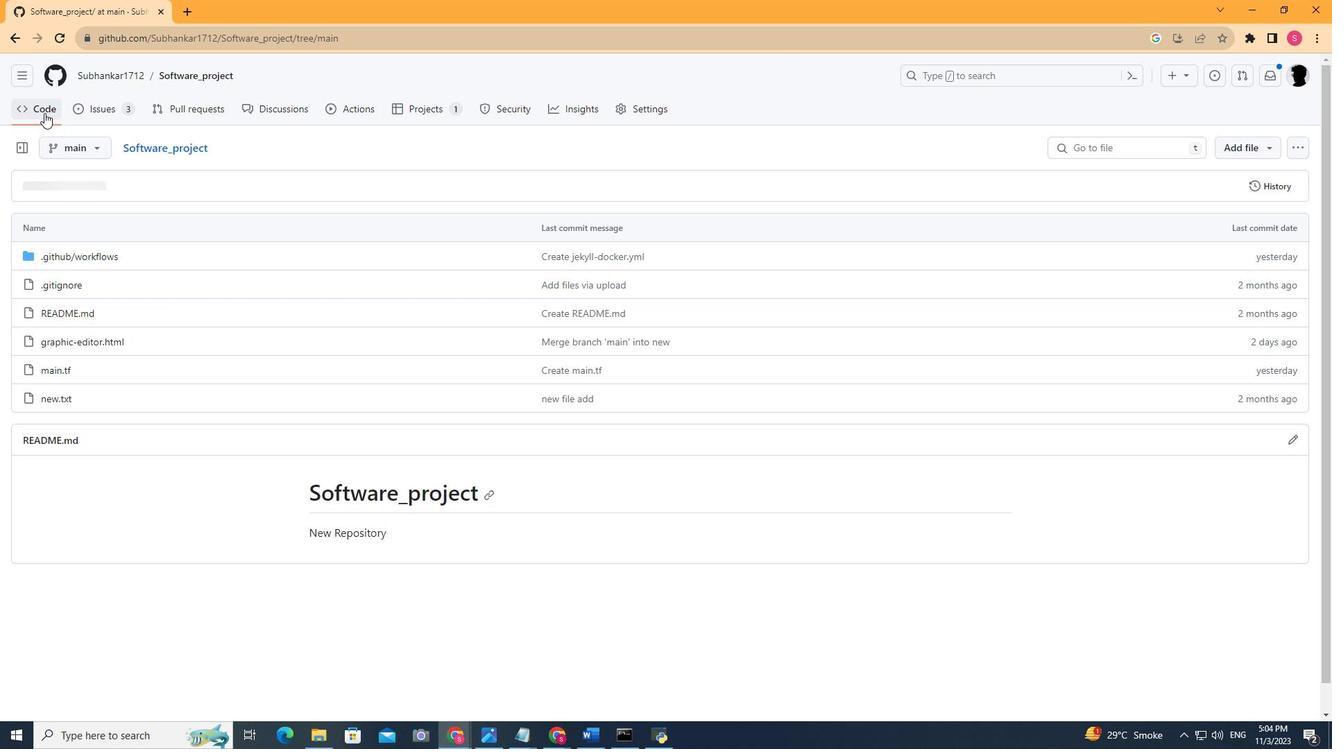 
Action: Mouse pressed left at (44, 113)
Screenshot: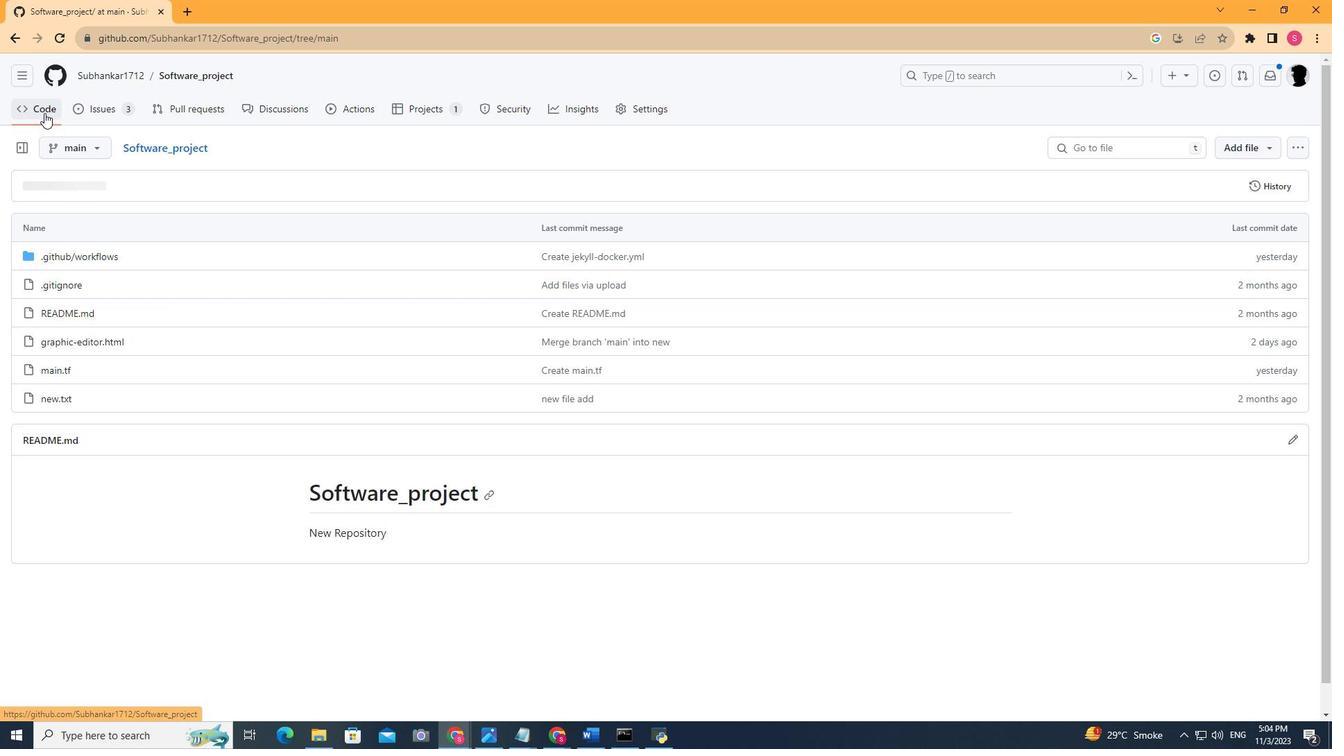 
Action: Mouse moved to (313, 392)
Screenshot: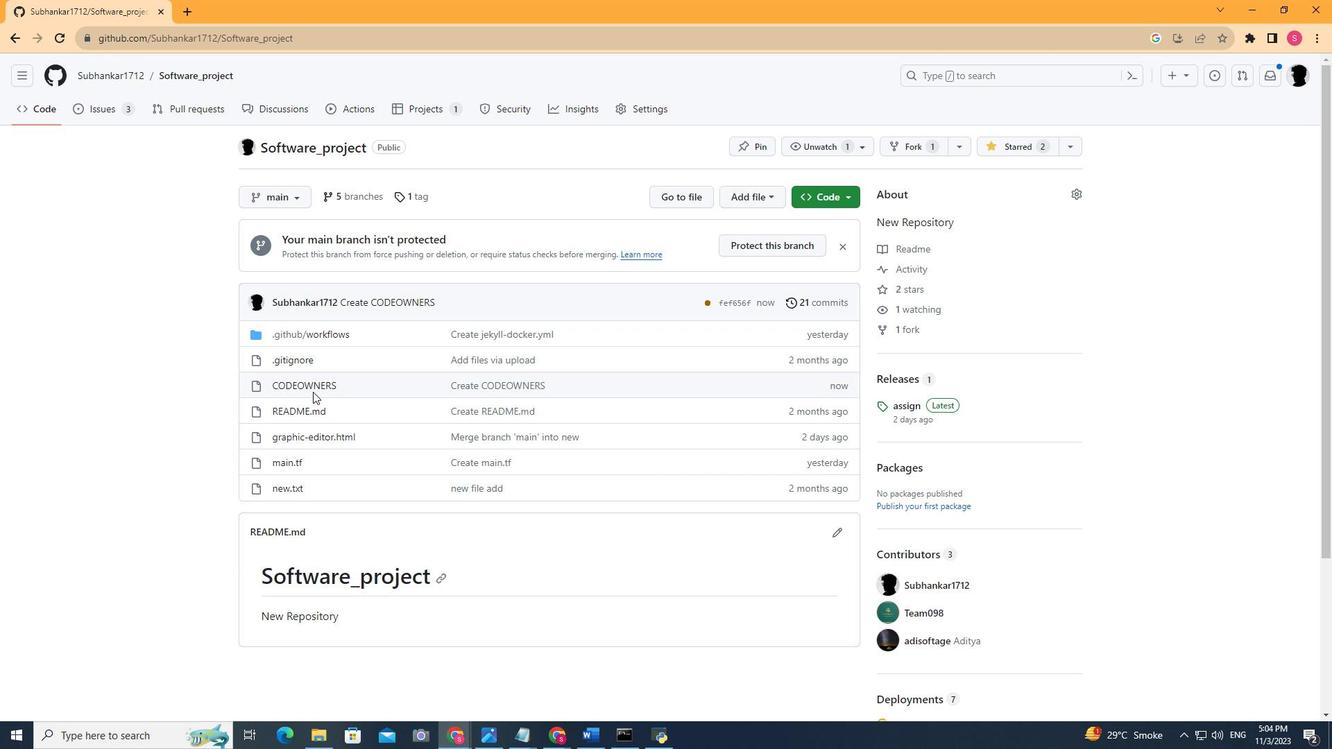 
Action: Mouse pressed left at (313, 392)
Screenshot: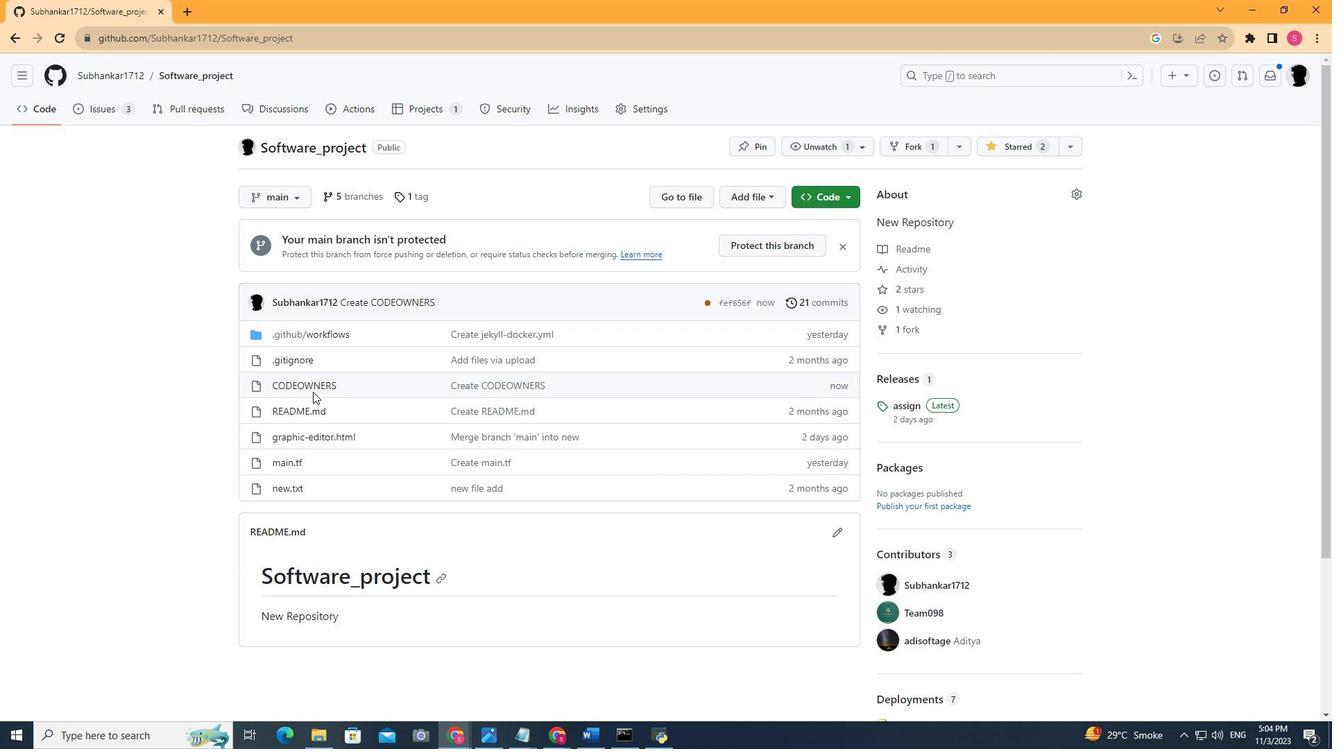 
Action: Mouse moved to (314, 387)
Screenshot: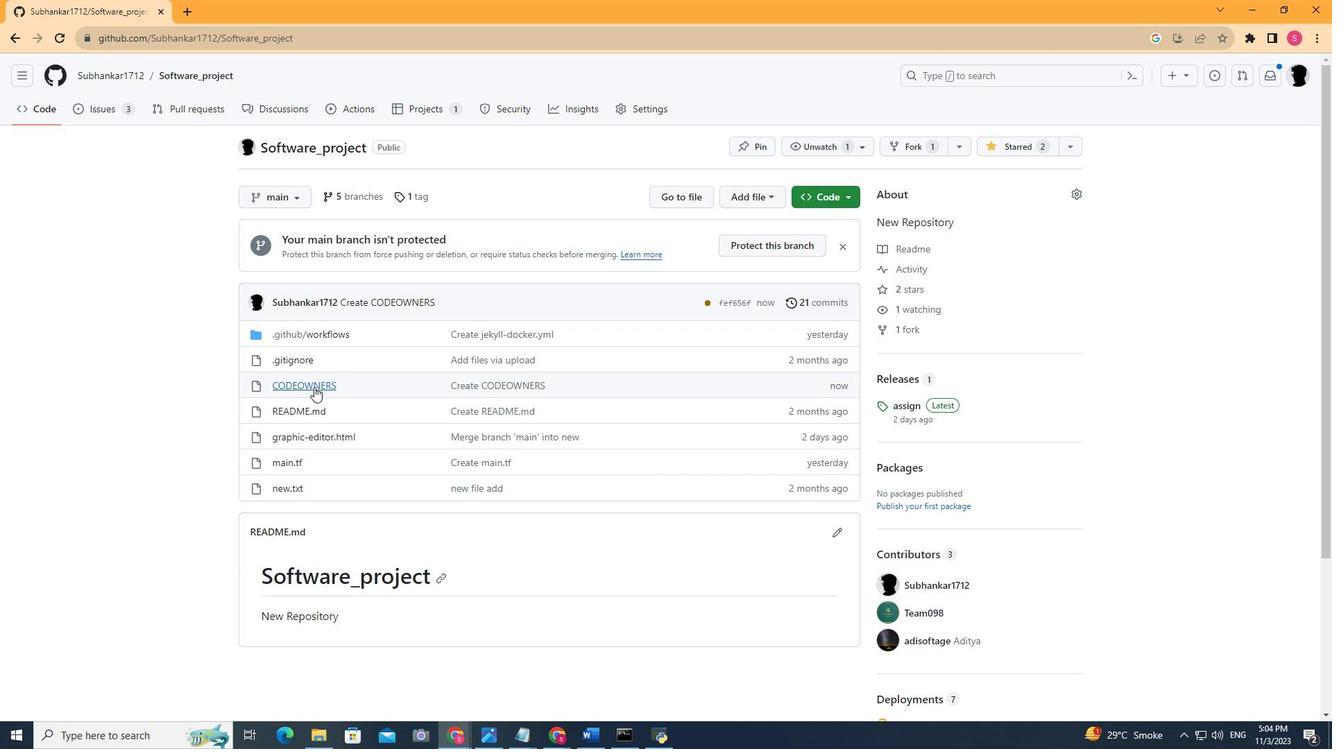 
Action: Mouse pressed left at (314, 387)
Screenshot: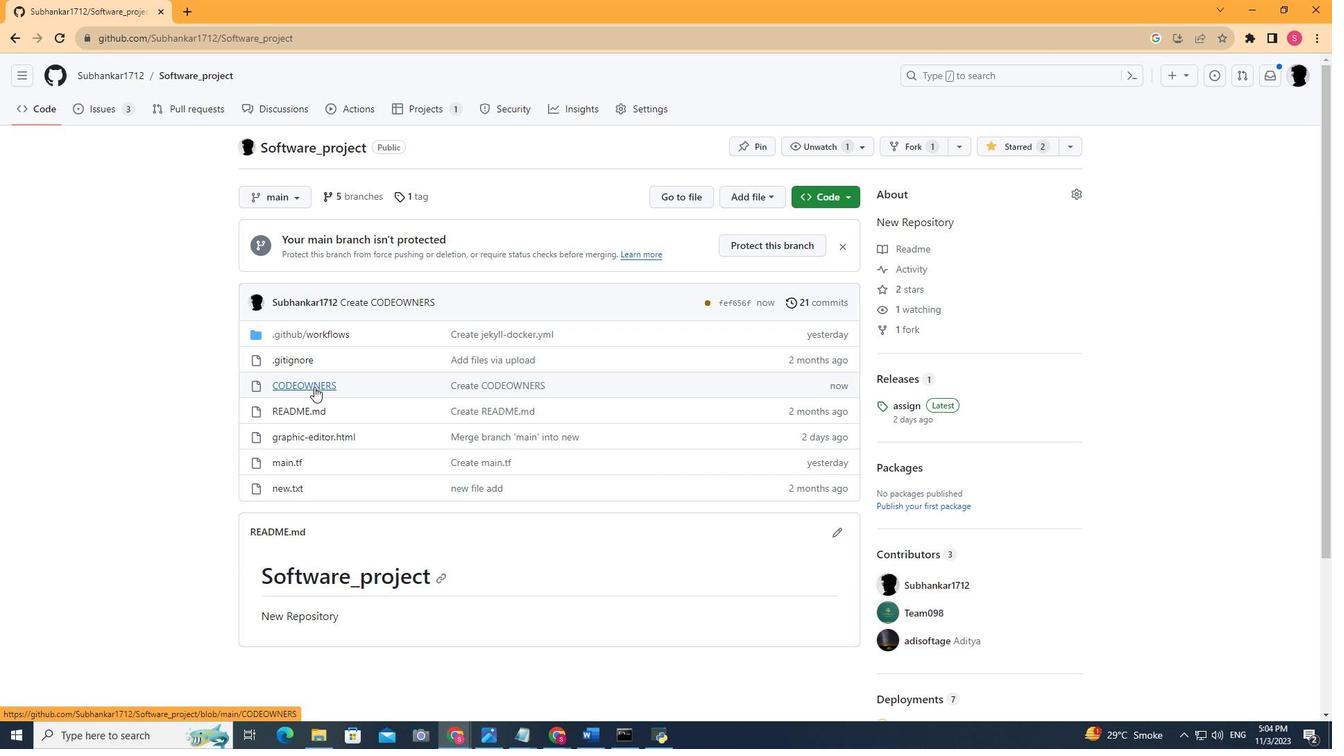 
Action: Mouse moved to (511, 258)
Screenshot: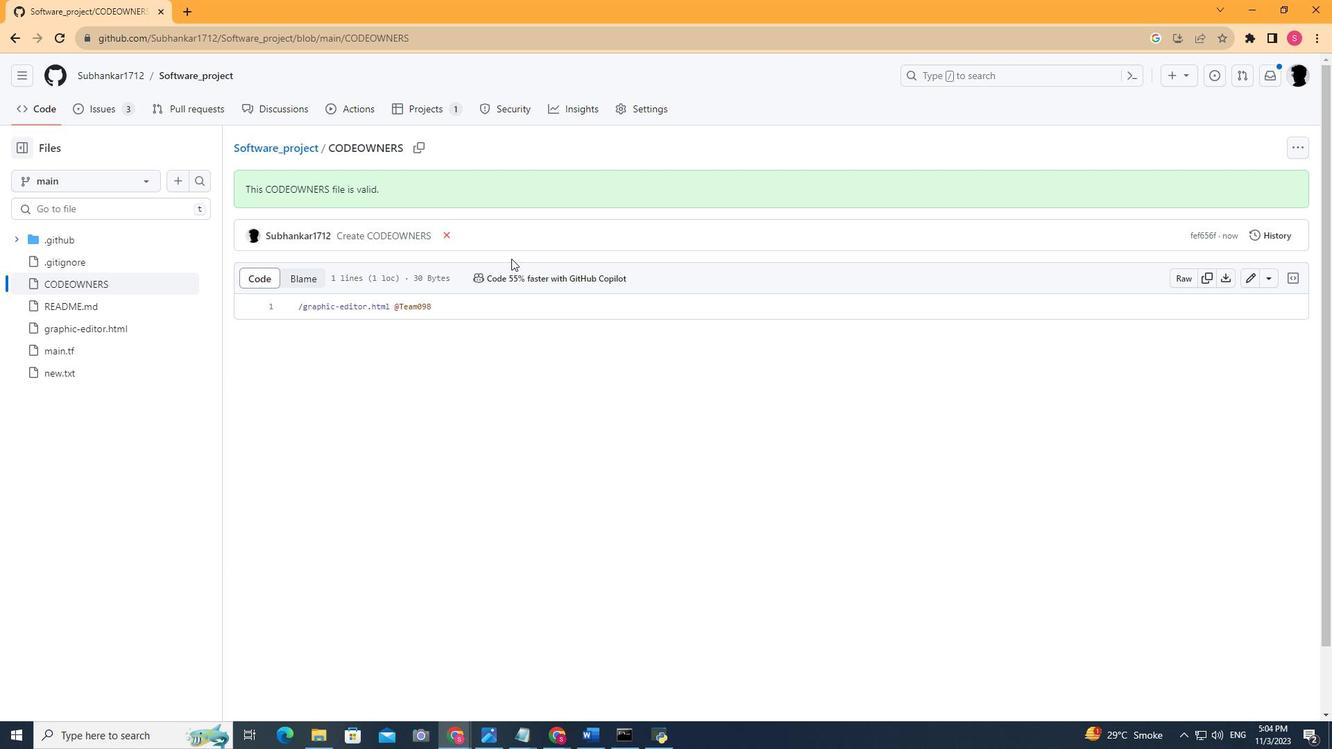 
Action: Mouse scrolled (511, 258) with delta (0, 0)
Screenshot: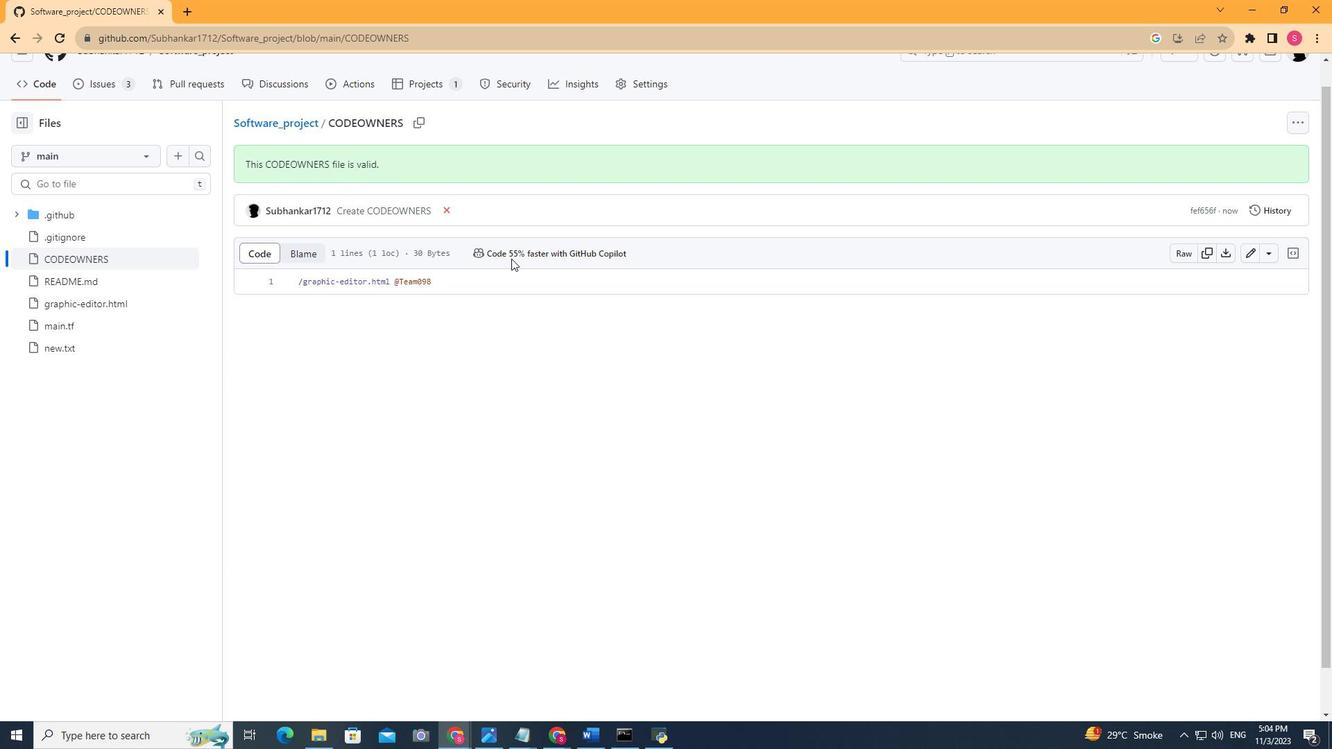 
Action: Mouse scrolled (511, 258) with delta (0, 0)
Screenshot: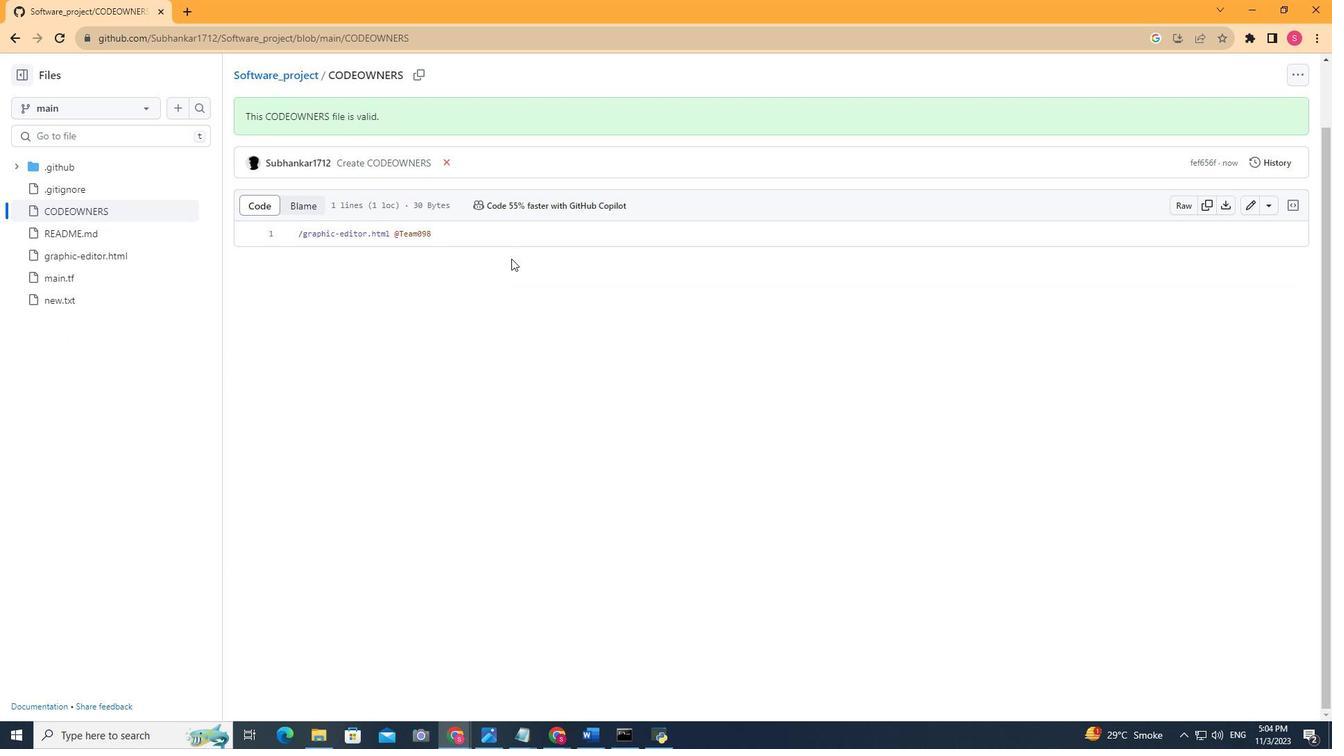 
Action: Mouse scrolled (511, 259) with delta (0, 0)
Screenshot: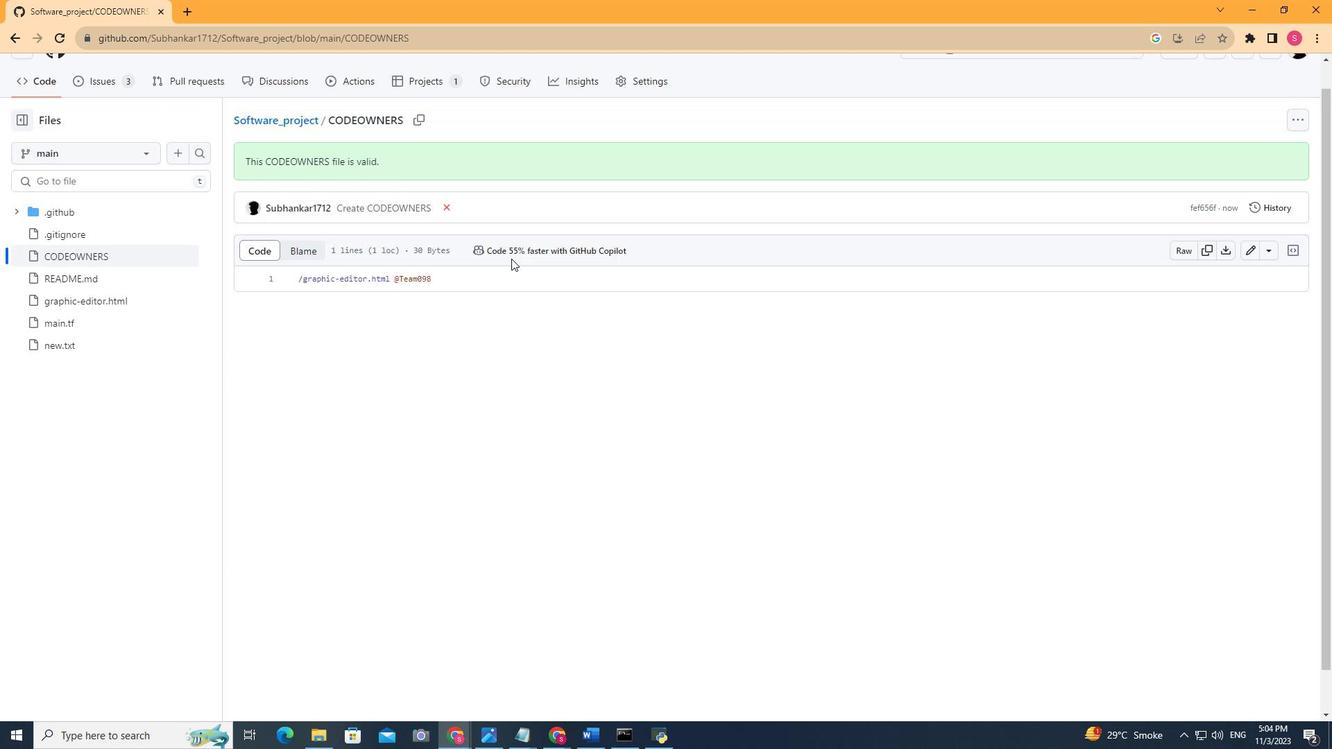
Action: Mouse scrolled (511, 259) with delta (0, 0)
Screenshot: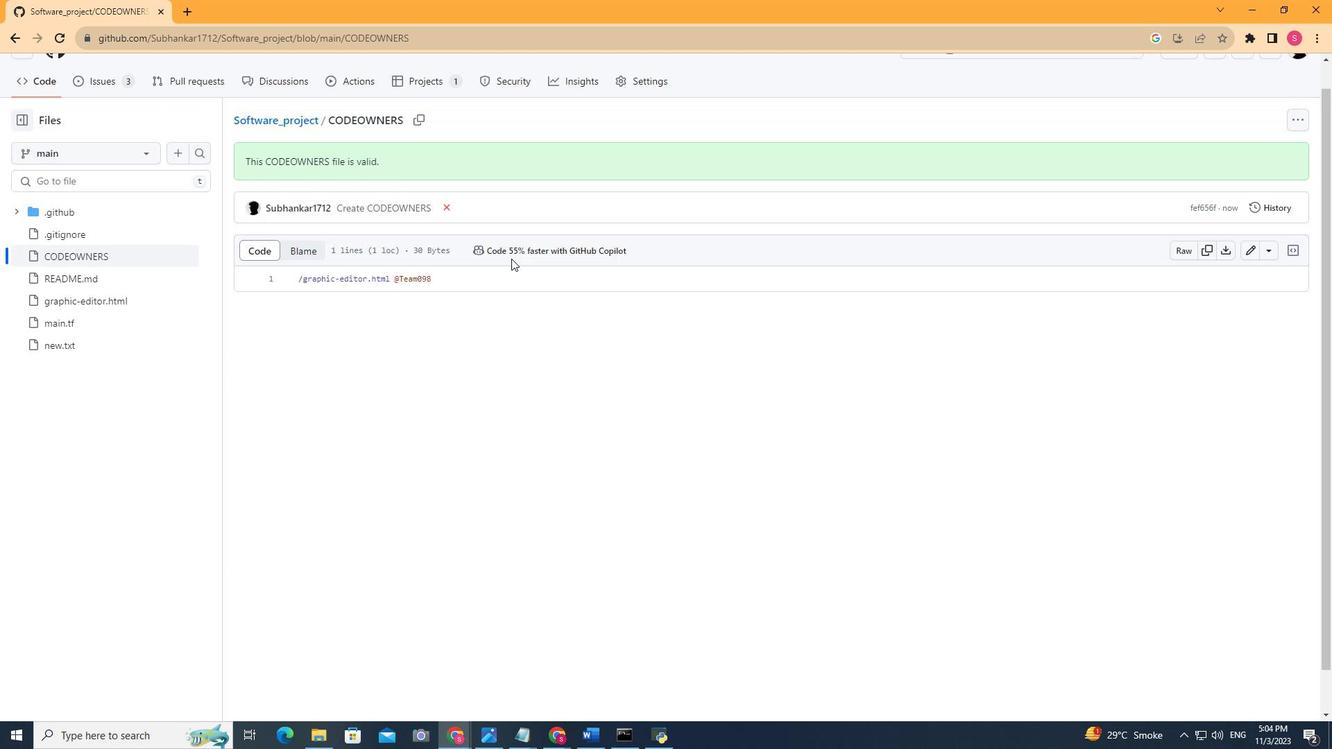 
Action: Mouse scrolled (511, 259) with delta (0, 0)
Screenshot: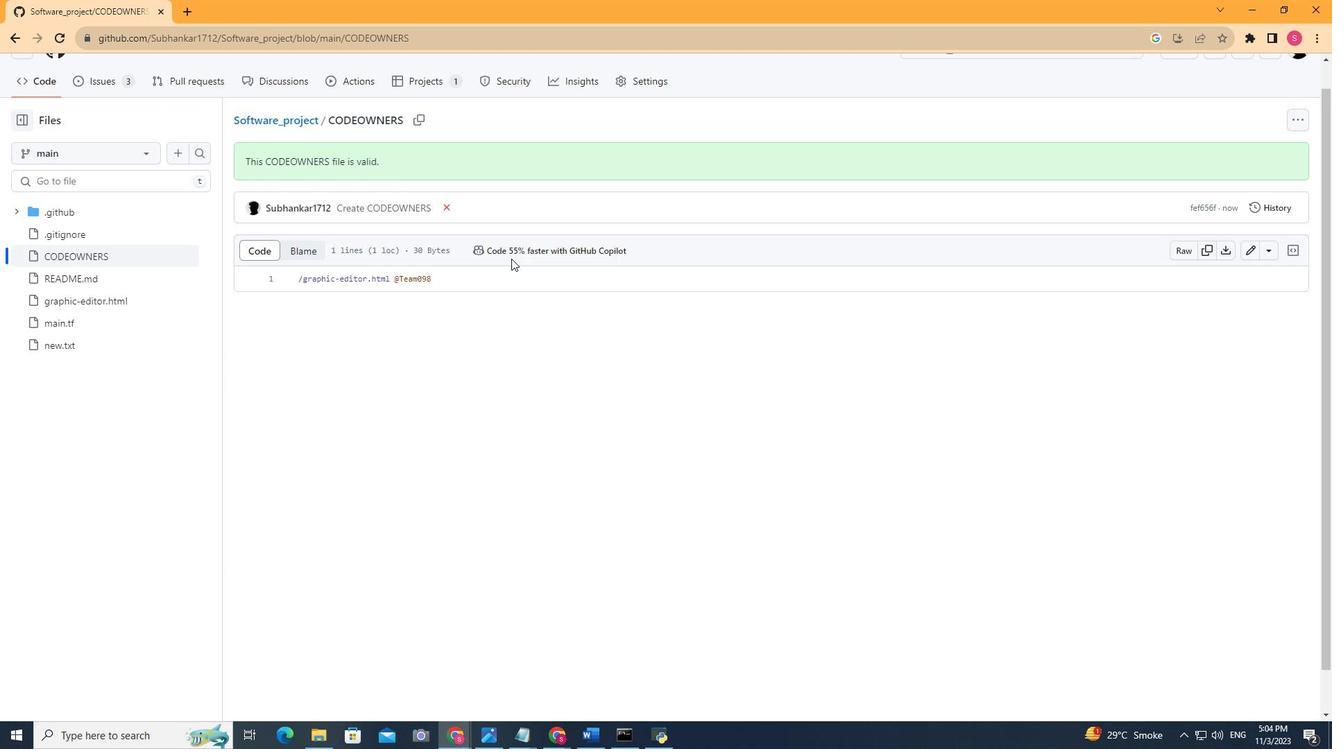 
Action: Mouse scrolled (511, 259) with delta (0, 0)
Screenshot: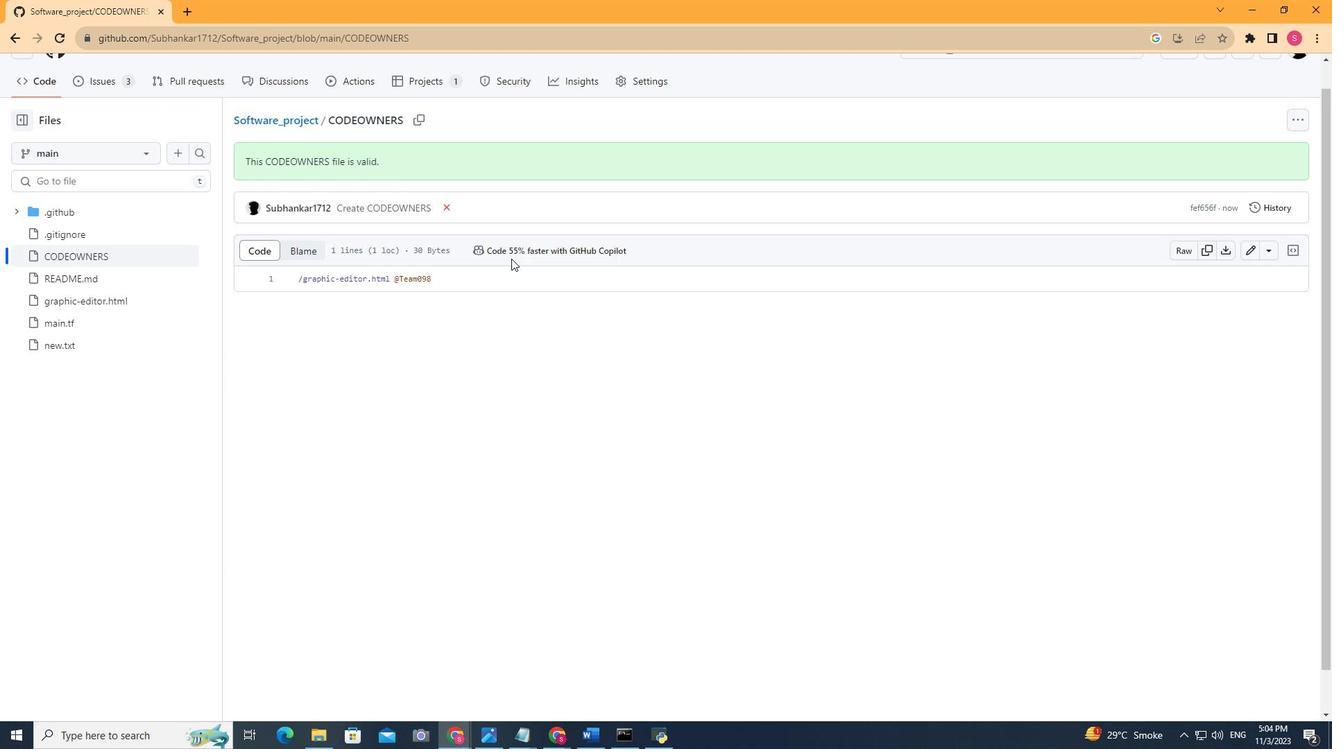 
Action: Mouse scrolled (511, 259) with delta (0, 0)
Screenshot: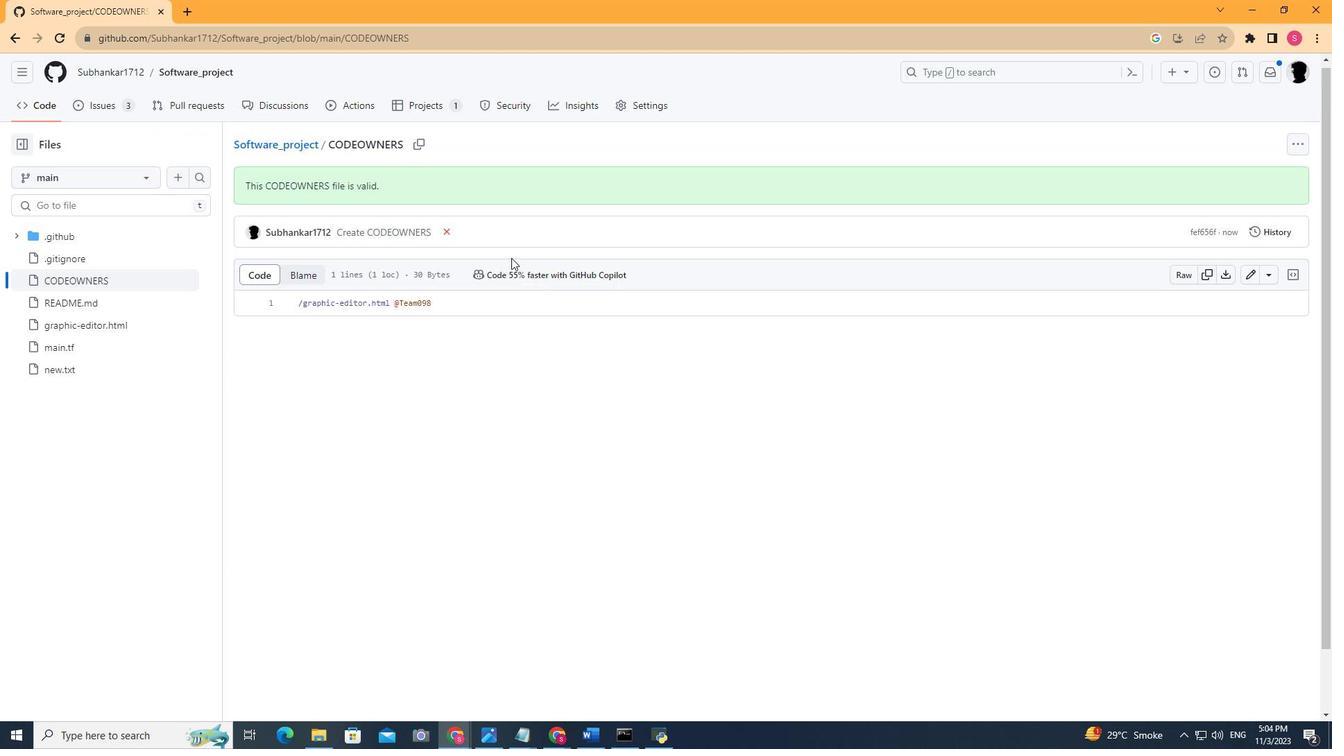 
Action: Mouse moved to (337, 206)
Screenshot: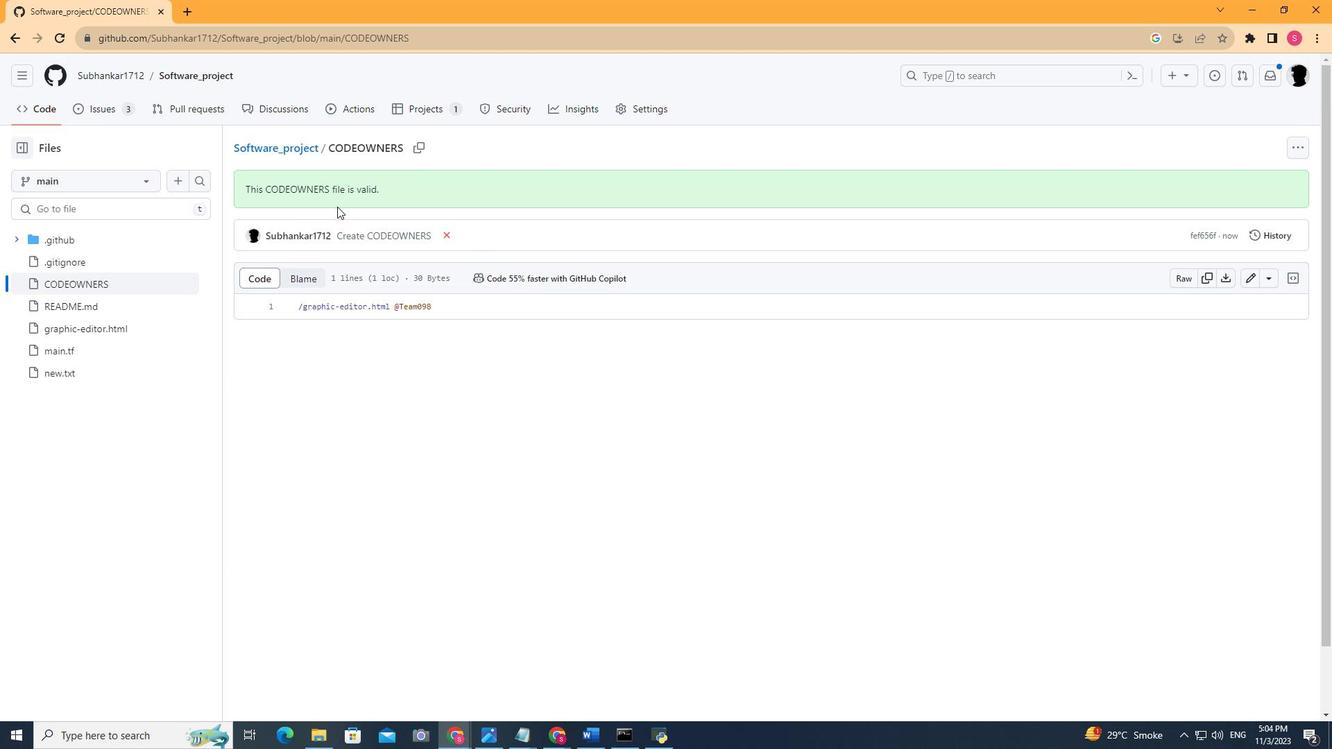 
